 Task: Open Card Business Continuity Performance Review in Board Competitor Analysis Best Practices to Workspace Angel Investors and add a team member Softage.1@softage.net, a label Green, a checklist Disaster Recovery, an attachment from Trello, a color Green and finally, add a card description 'Plan and execute company team-building conference with guest speakers on change management' and a comment 'Given the potential impact of this task on our team morale and motivation, let us ensure that we approach it with a sense of positivity and enthusiasm.'. Add a start date 'Jan 01, 1900' with a due date 'Jan 08, 1900'
Action: Mouse moved to (61, 244)
Screenshot: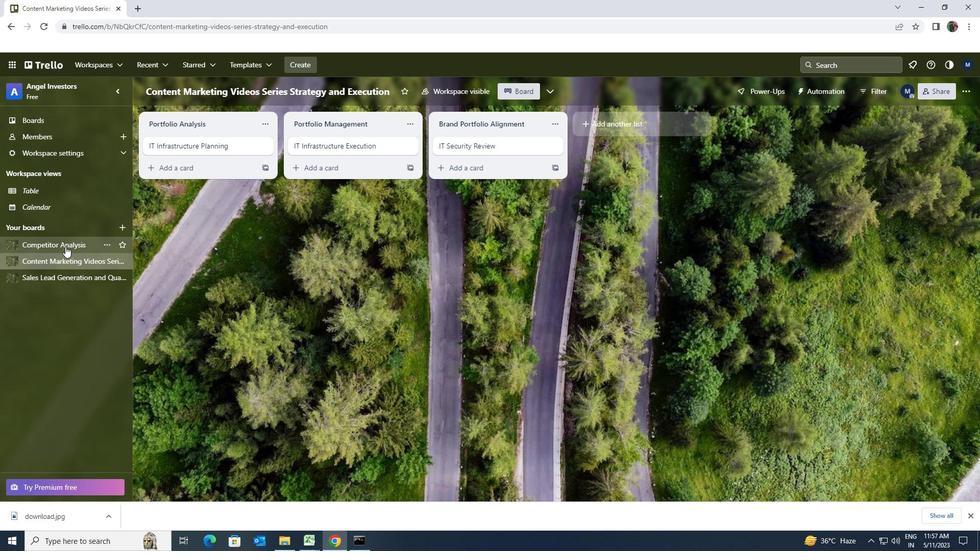 
Action: Mouse pressed left at (61, 244)
Screenshot: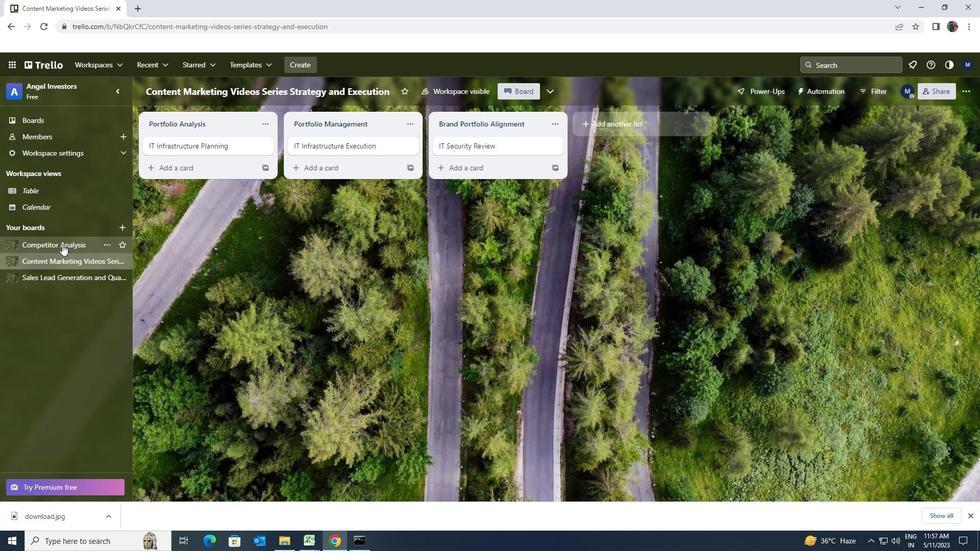 
Action: Mouse moved to (194, 155)
Screenshot: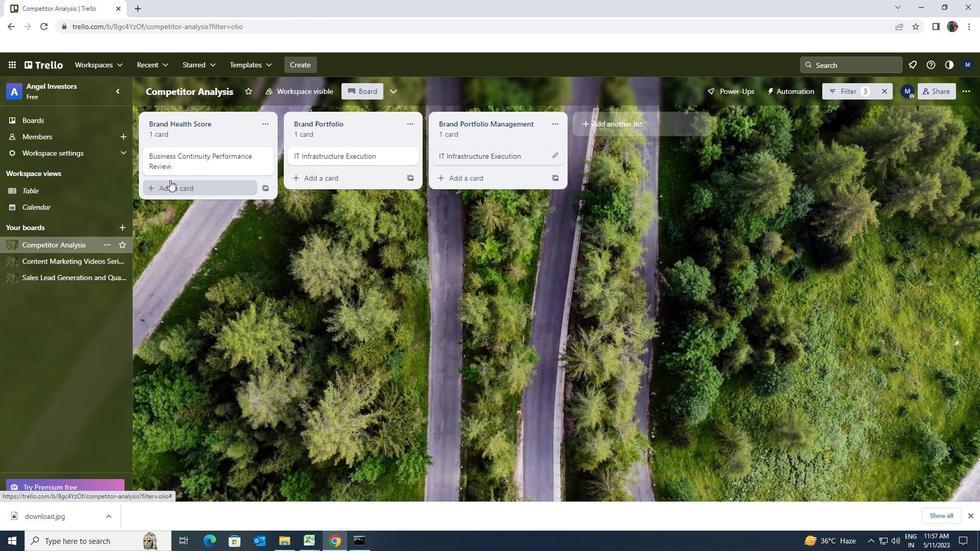
Action: Mouse pressed left at (194, 155)
Screenshot: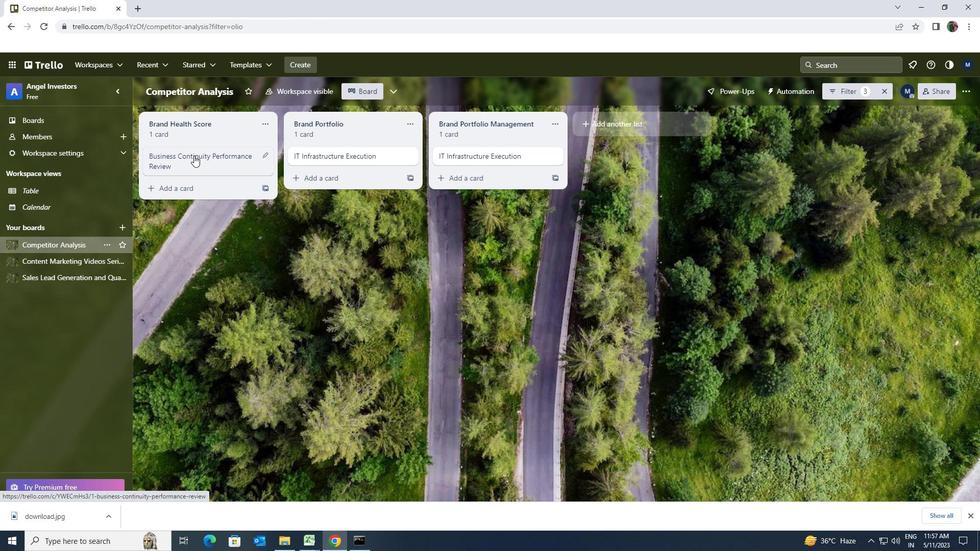 
Action: Mouse moved to (600, 148)
Screenshot: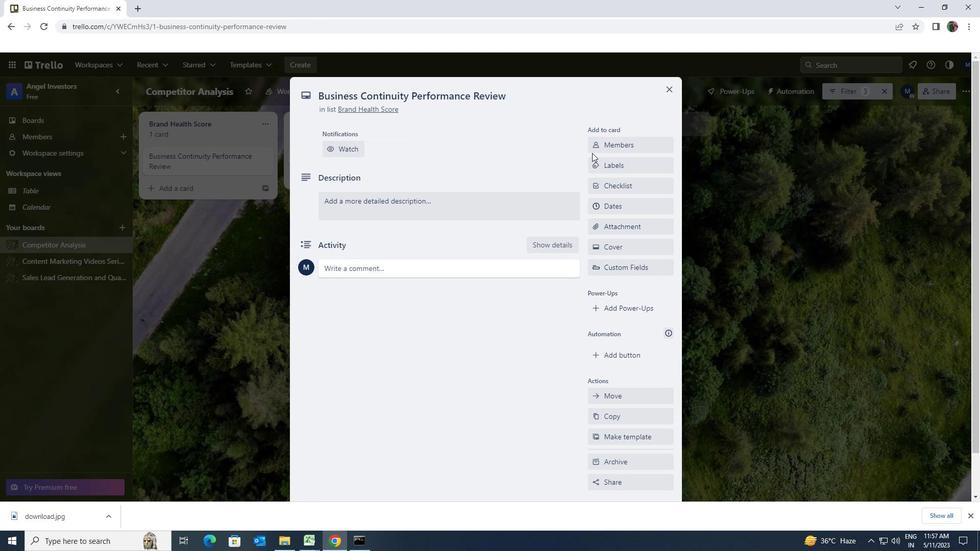 
Action: Mouse pressed left at (600, 148)
Screenshot: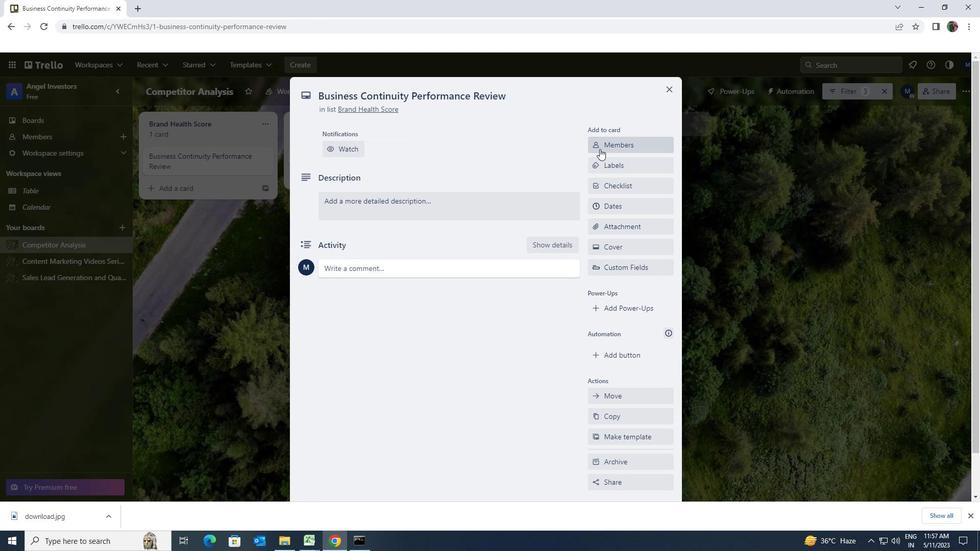 
Action: Mouse moved to (604, 192)
Screenshot: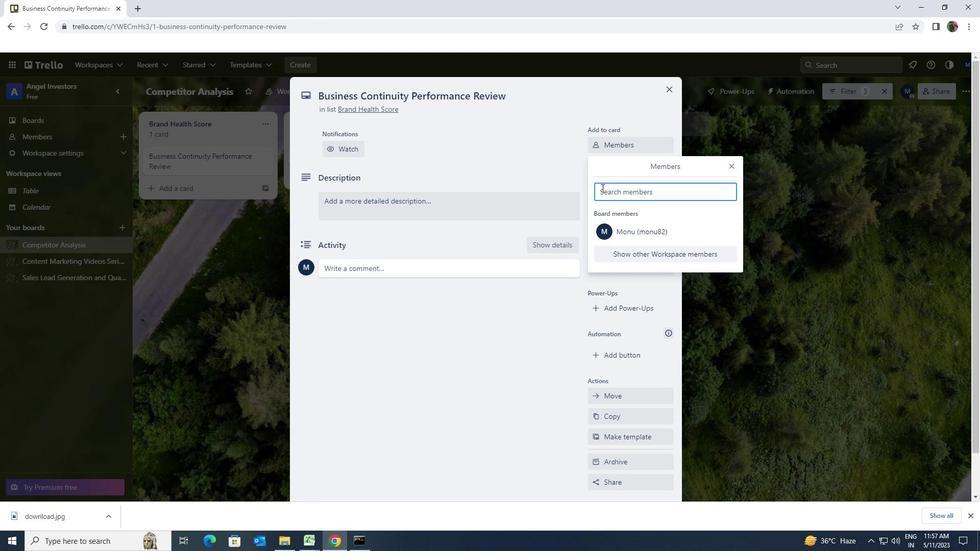 
Action: Mouse pressed left at (604, 192)
Screenshot: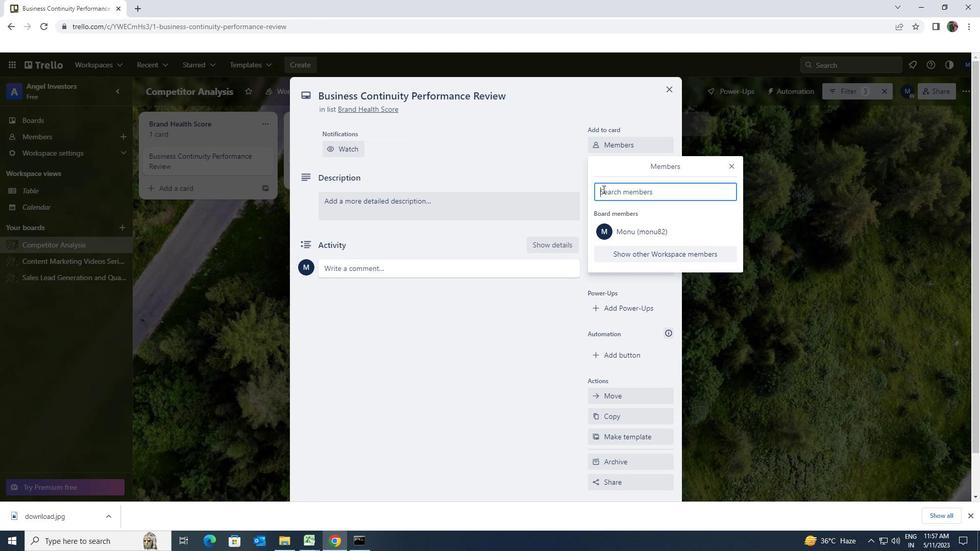 
Action: Key pressed <Key.shift>SOFTAGE.1<Key.shift>@SOFTAGE.NET
Screenshot: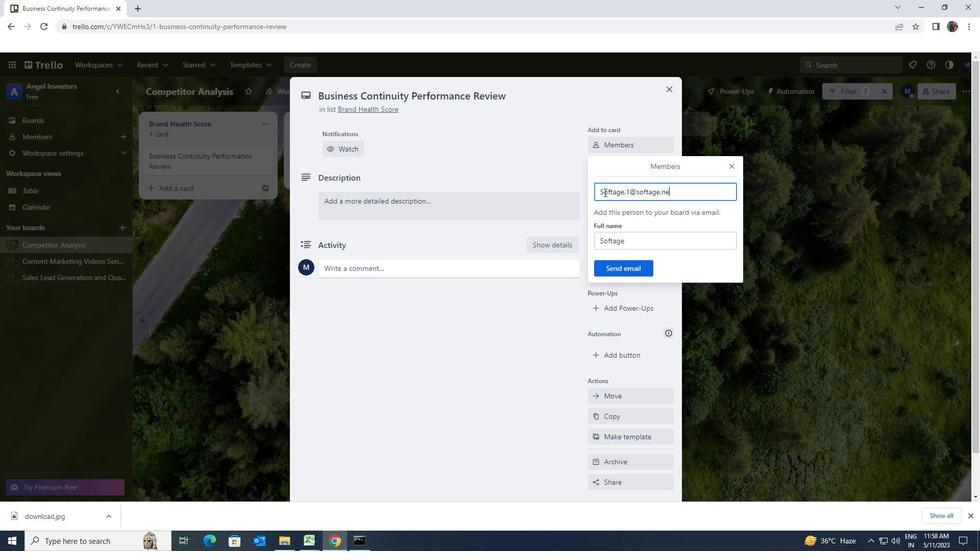 
Action: Mouse moved to (623, 270)
Screenshot: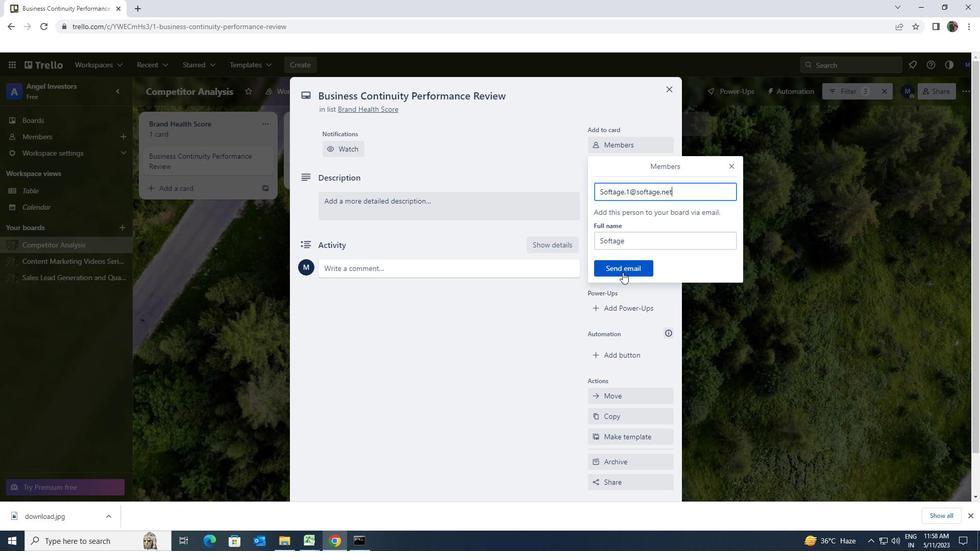 
Action: Mouse pressed left at (623, 270)
Screenshot: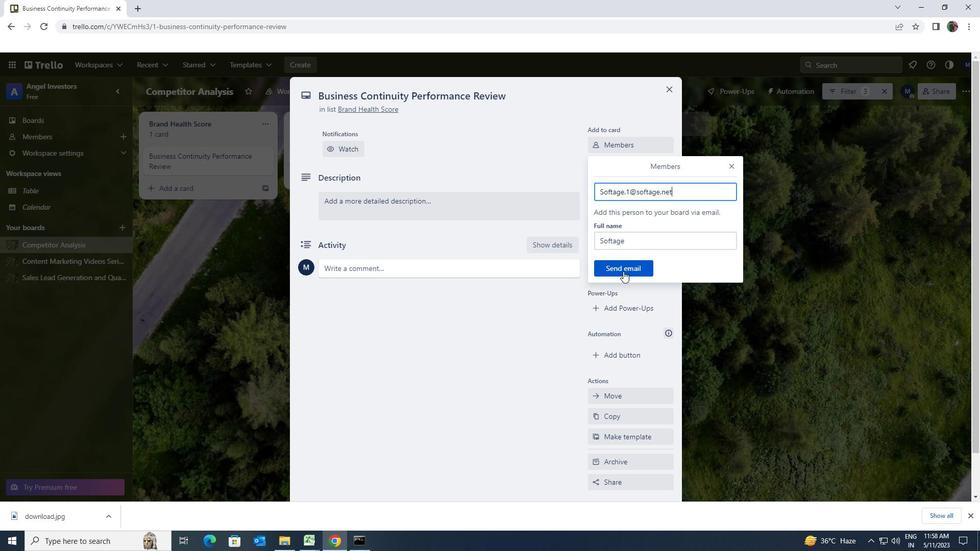 
Action: Mouse moved to (619, 198)
Screenshot: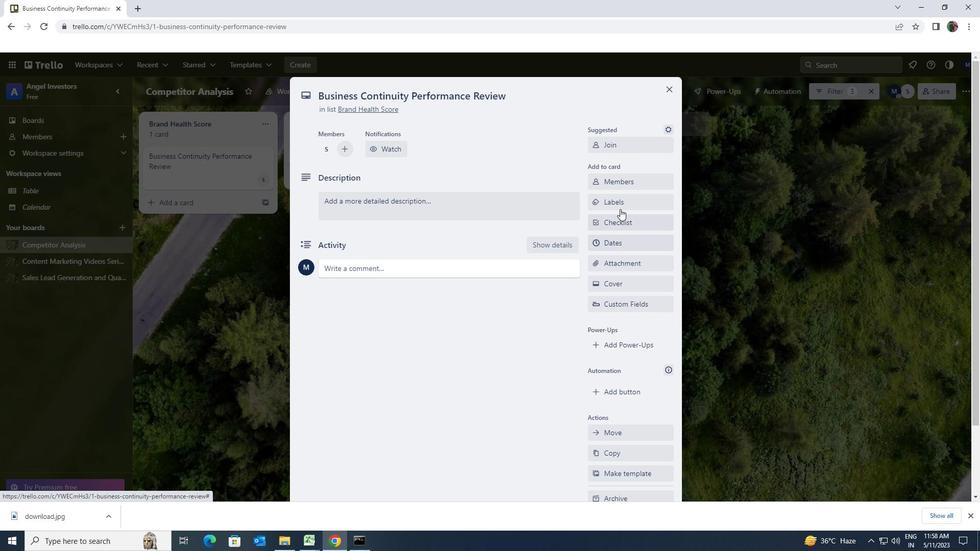 
Action: Mouse pressed left at (619, 198)
Screenshot: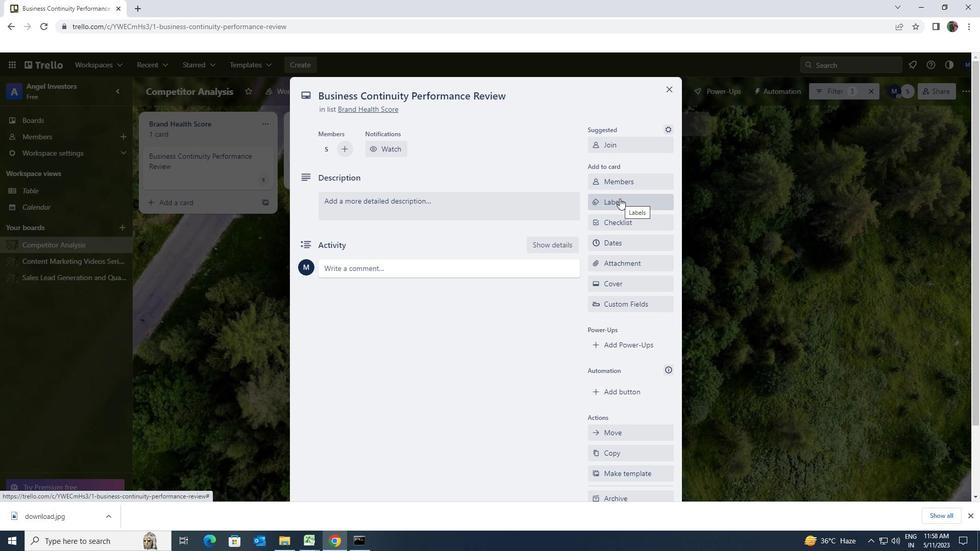 
Action: Mouse moved to (638, 402)
Screenshot: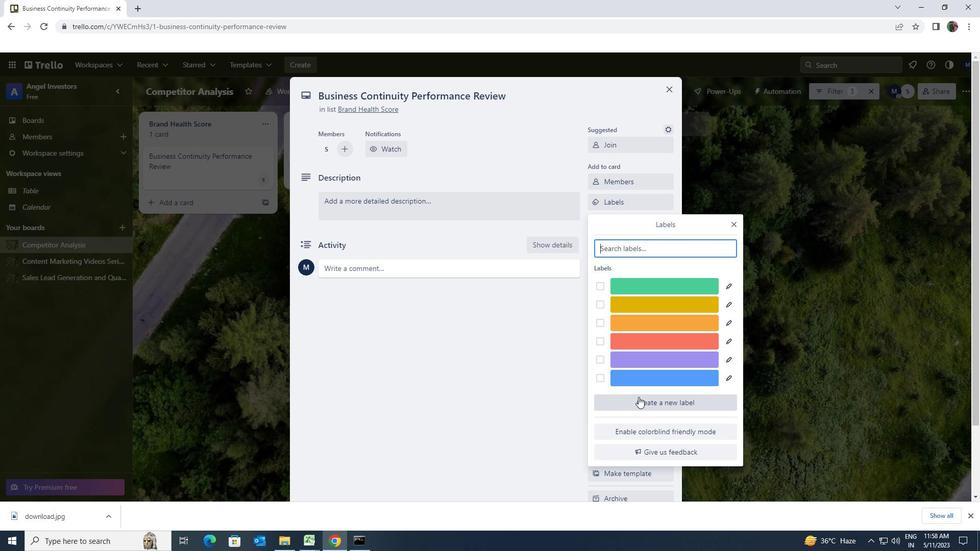 
Action: Mouse pressed left at (638, 402)
Screenshot: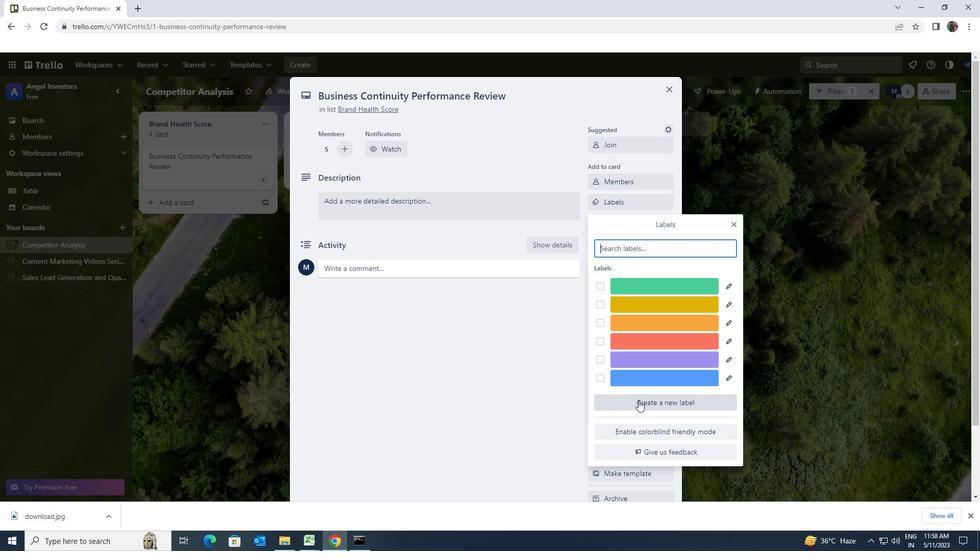 
Action: Mouse moved to (610, 256)
Screenshot: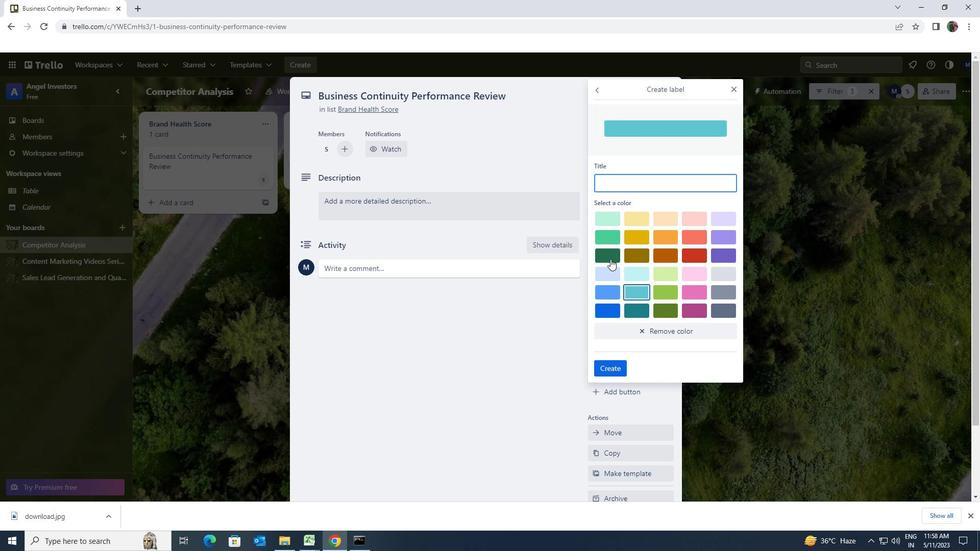 
Action: Mouse pressed left at (610, 256)
Screenshot: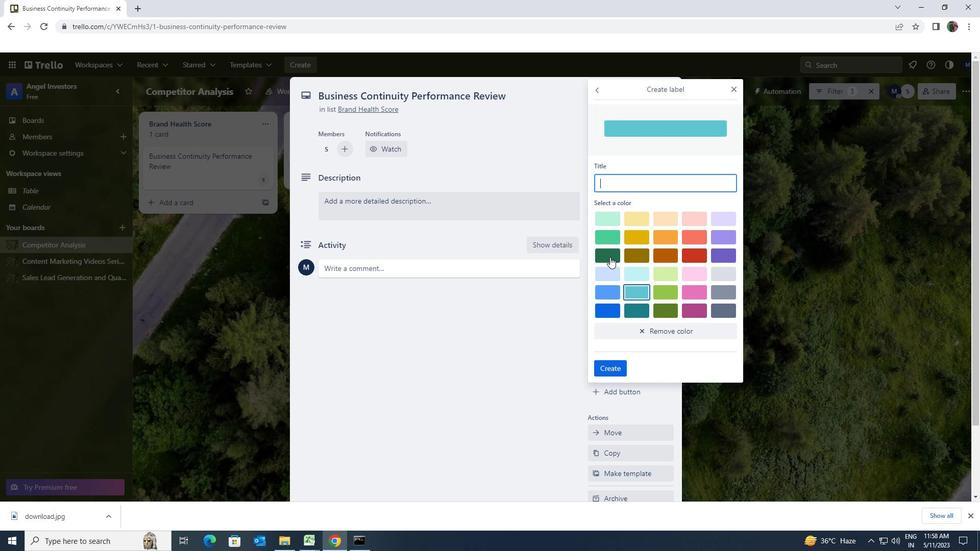 
Action: Mouse moved to (616, 369)
Screenshot: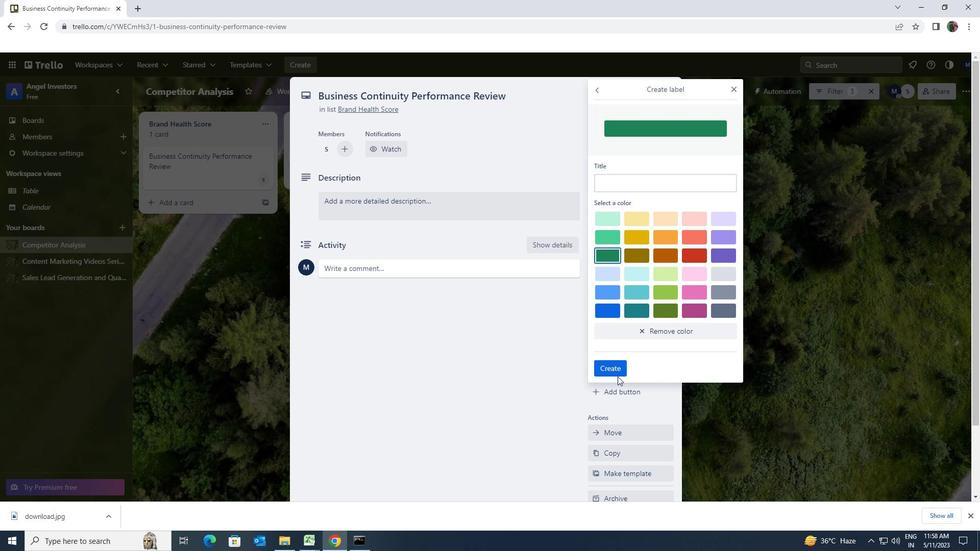 
Action: Mouse pressed left at (616, 369)
Screenshot: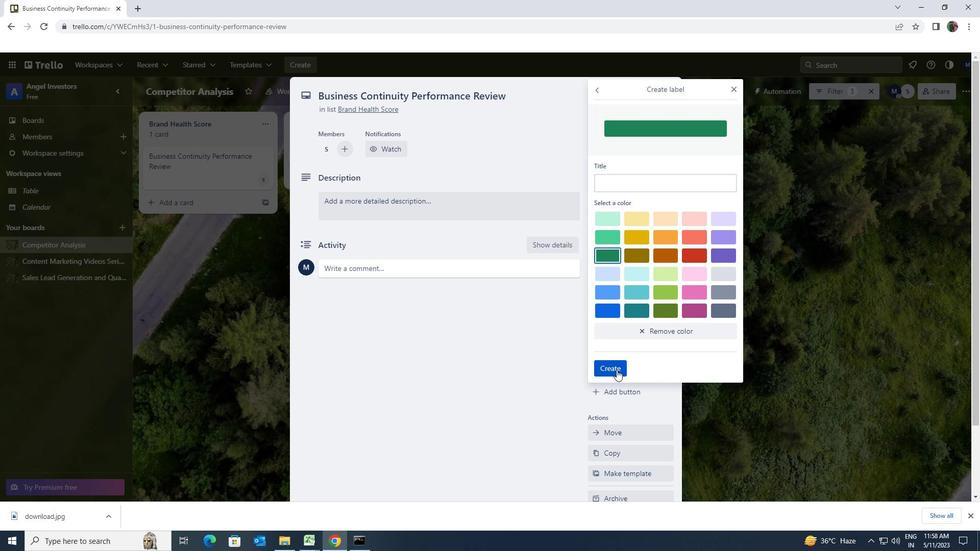 
Action: Mouse moved to (737, 225)
Screenshot: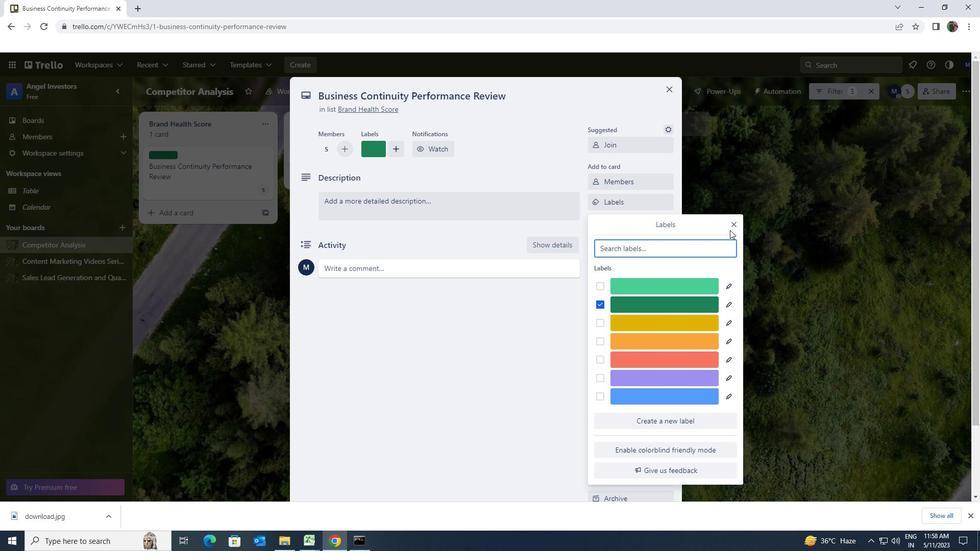 
Action: Mouse pressed left at (737, 225)
Screenshot: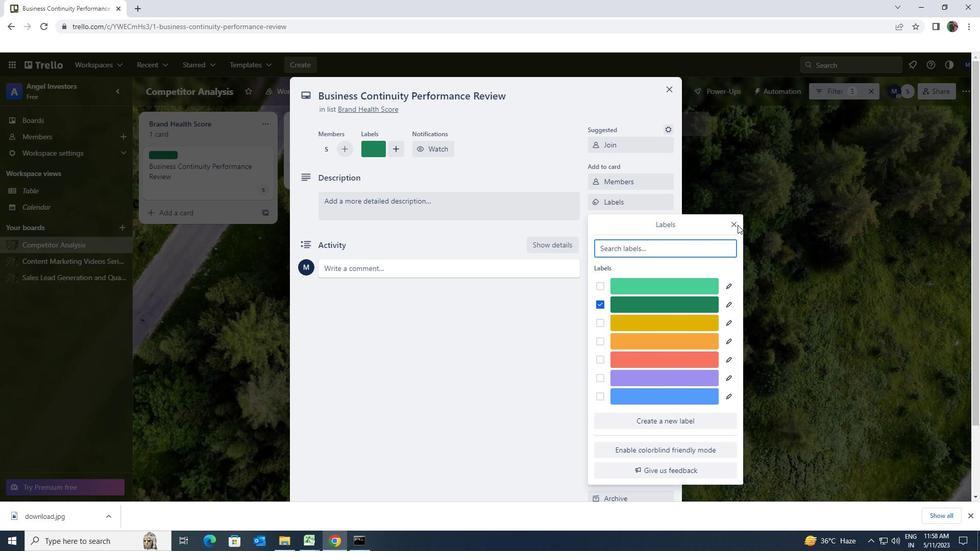 
Action: Mouse moved to (734, 223)
Screenshot: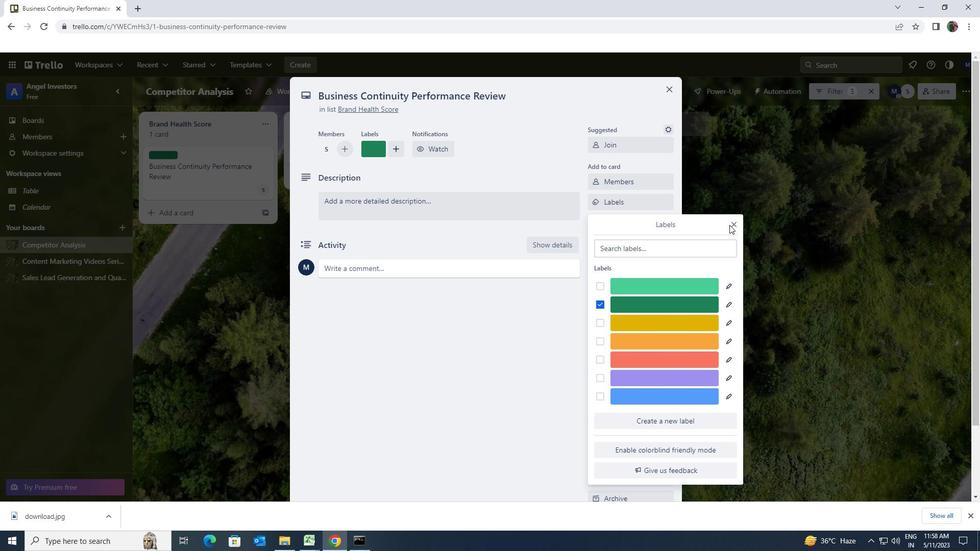 
Action: Mouse pressed left at (734, 223)
Screenshot: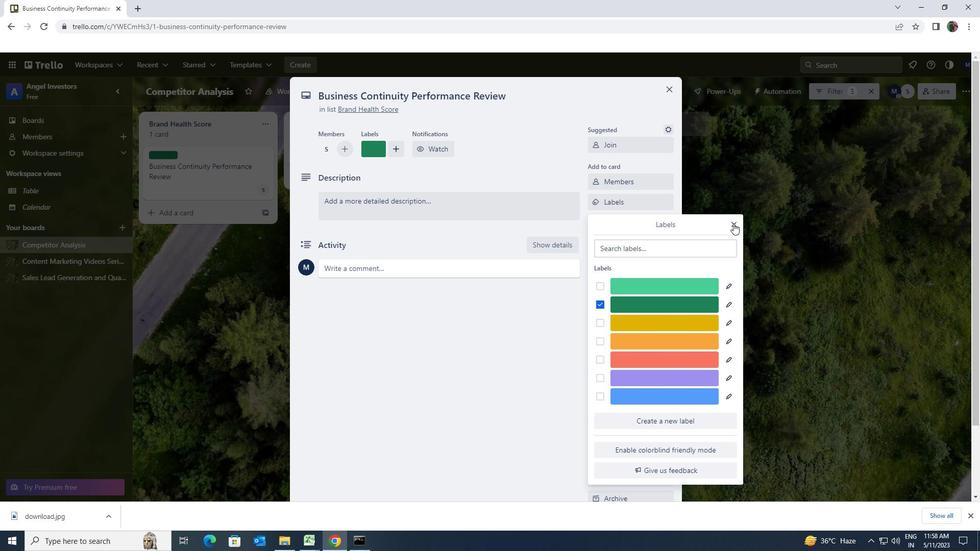
Action: Mouse moved to (651, 218)
Screenshot: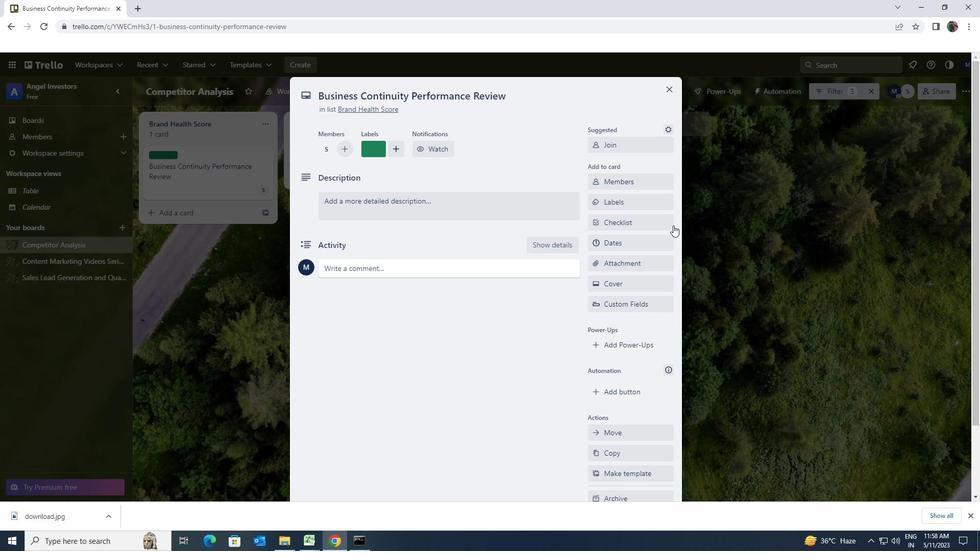 
Action: Mouse pressed left at (651, 218)
Screenshot: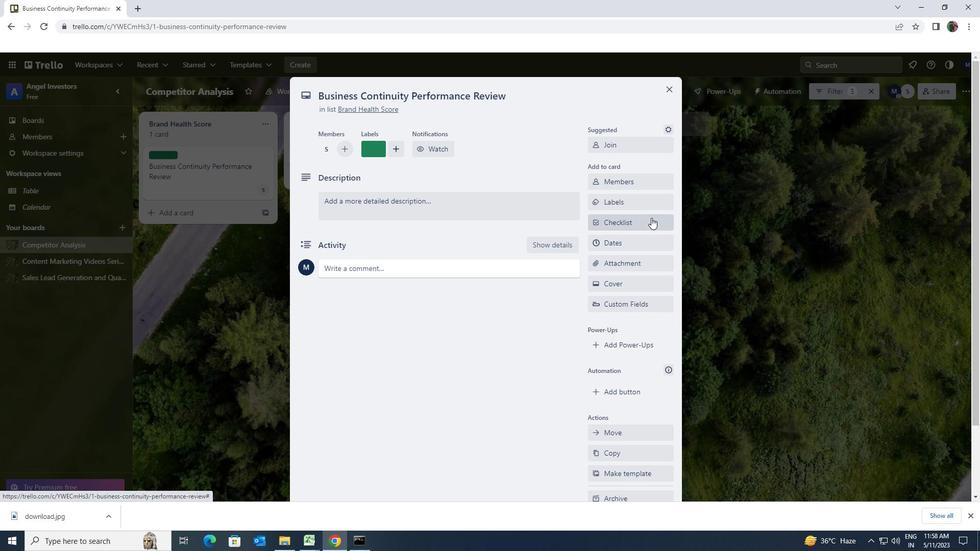 
Action: Key pressed <Key.shift>DISASTER<Key.space><Key.shift><Key.shift><Key.shift><Key.shift><Key.shift>RECOVERY
Screenshot: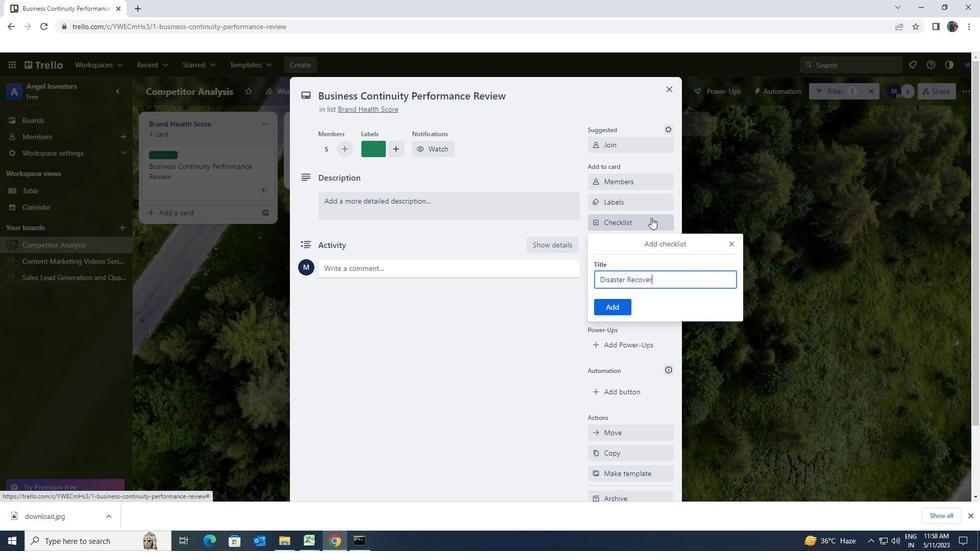 
Action: Mouse moved to (609, 304)
Screenshot: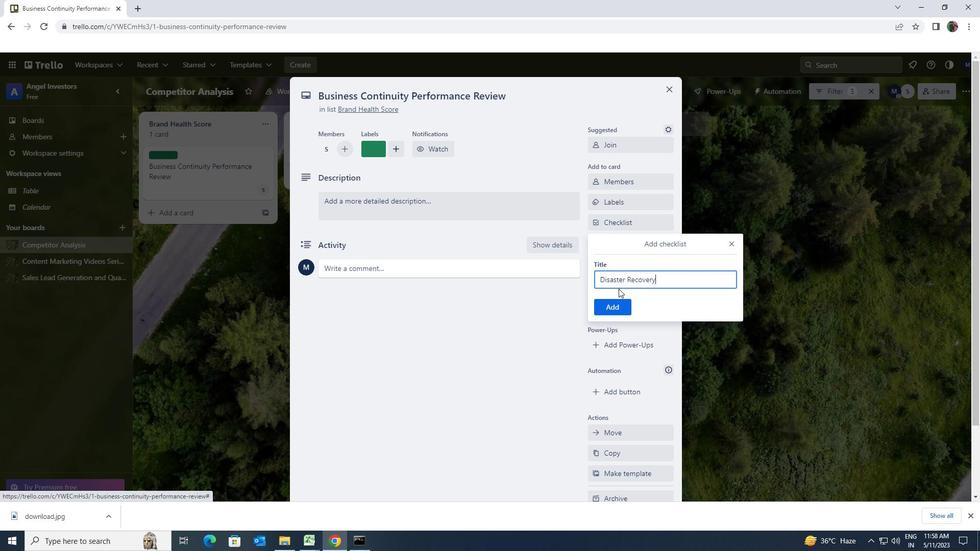 
Action: Mouse pressed left at (609, 304)
Screenshot: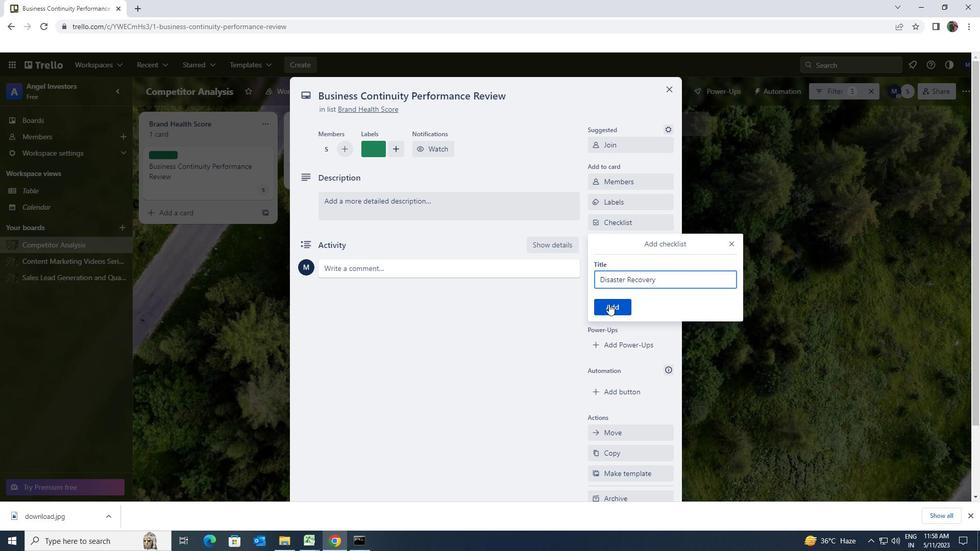 
Action: Mouse moved to (537, 206)
Screenshot: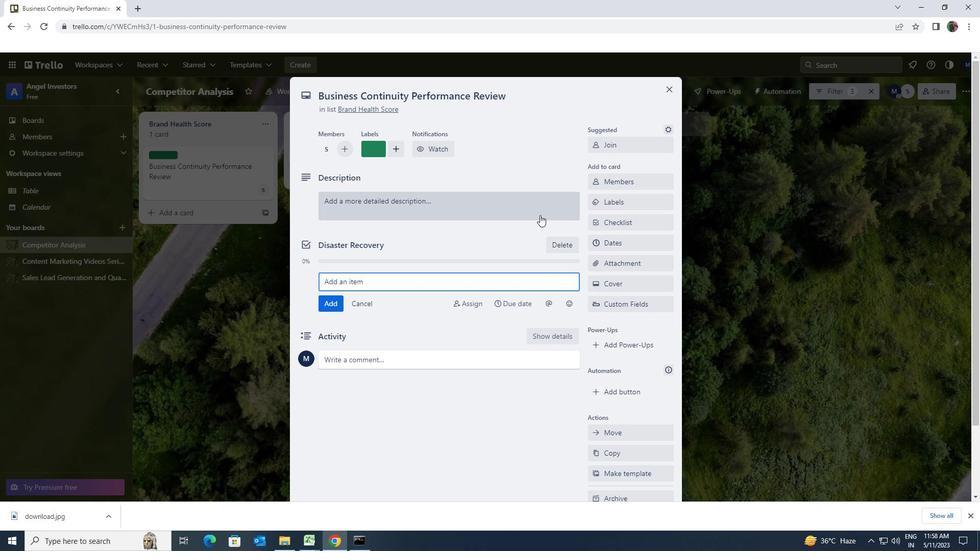 
Action: Mouse pressed left at (537, 206)
Screenshot: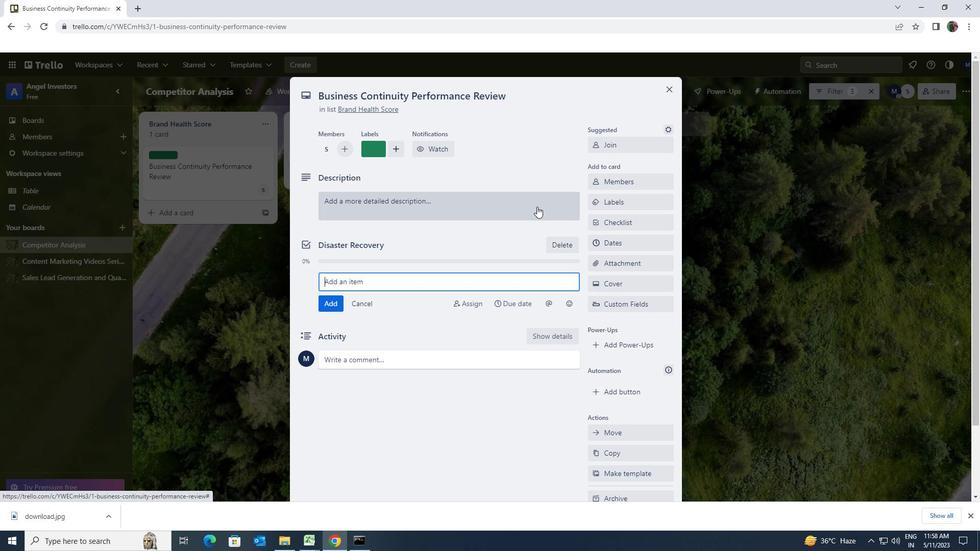 
Action: Mouse moved to (620, 256)
Screenshot: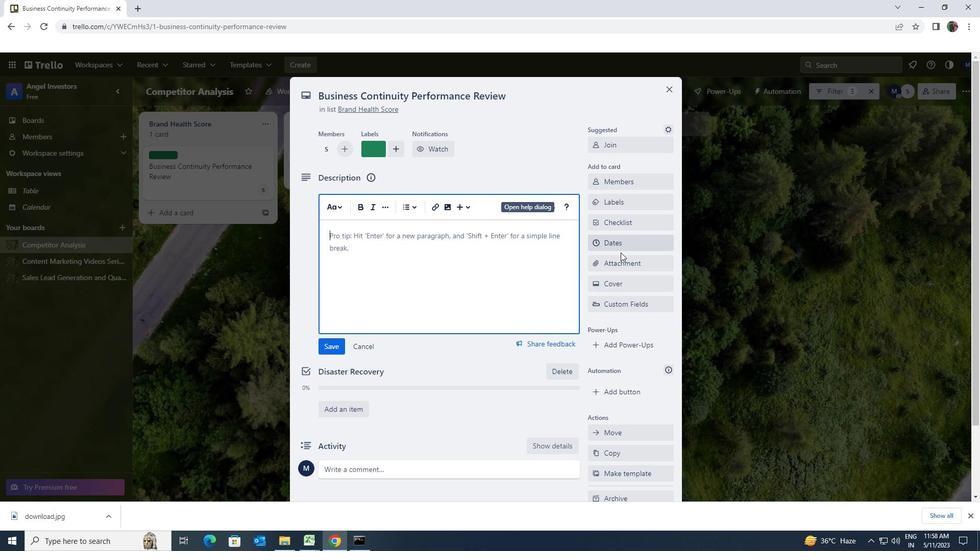 
Action: Mouse pressed left at (620, 256)
Screenshot: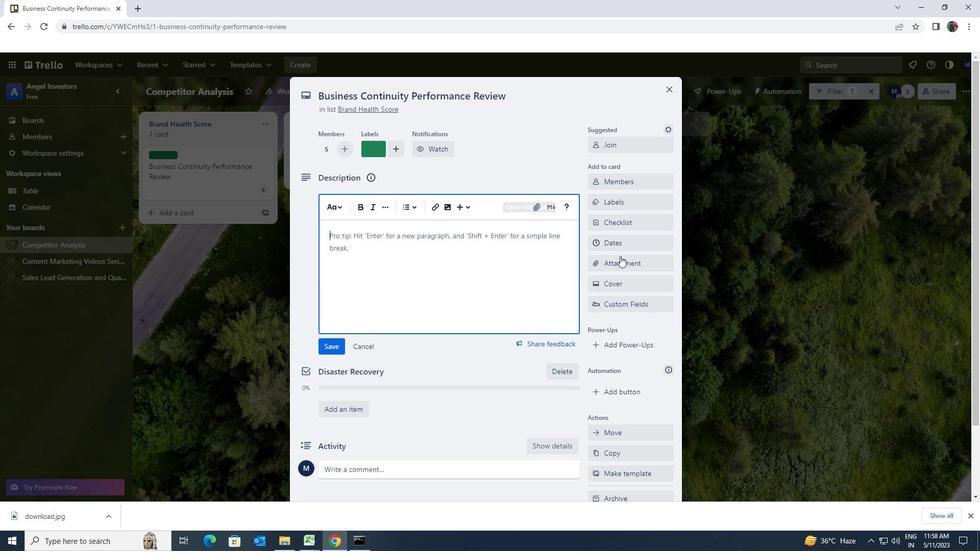 
Action: Mouse moved to (618, 328)
Screenshot: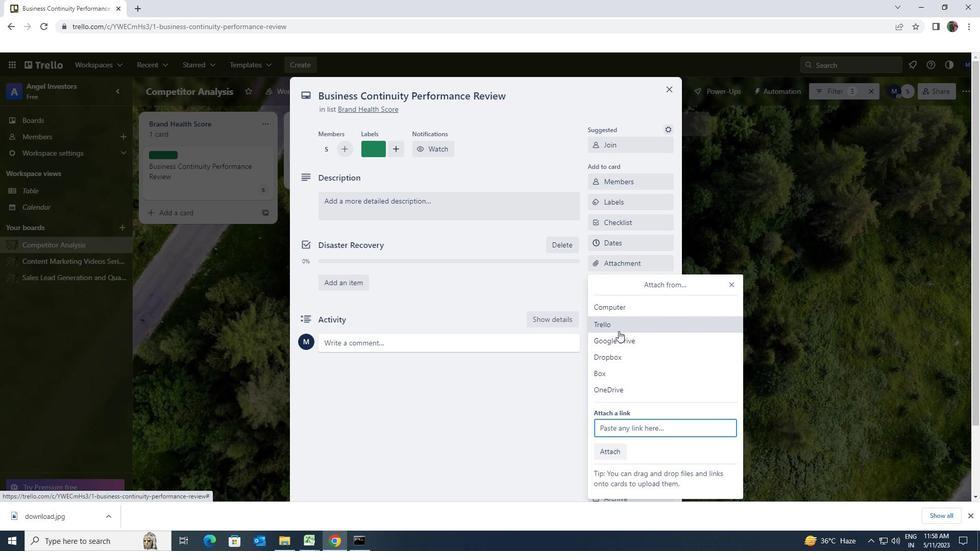 
Action: Mouse pressed left at (618, 328)
Screenshot: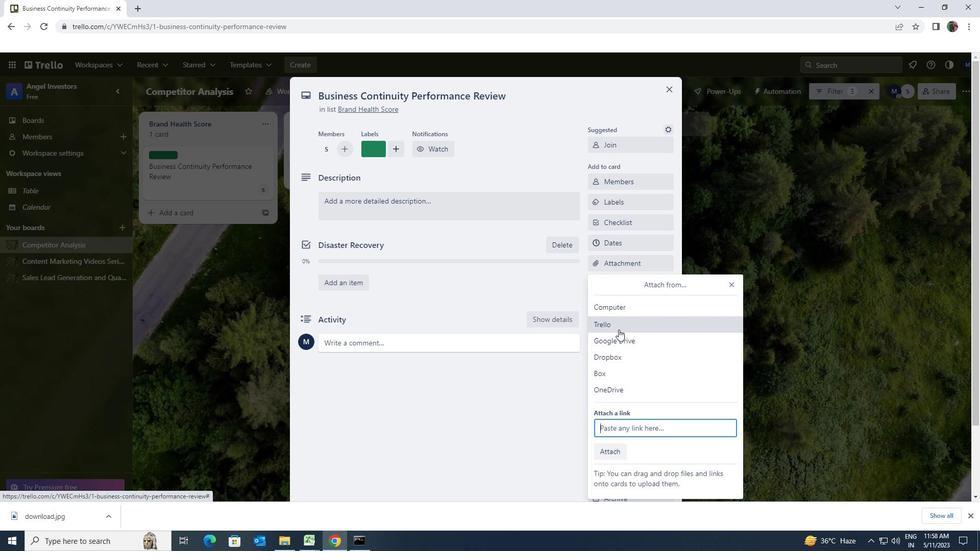 
Action: Mouse moved to (631, 258)
Screenshot: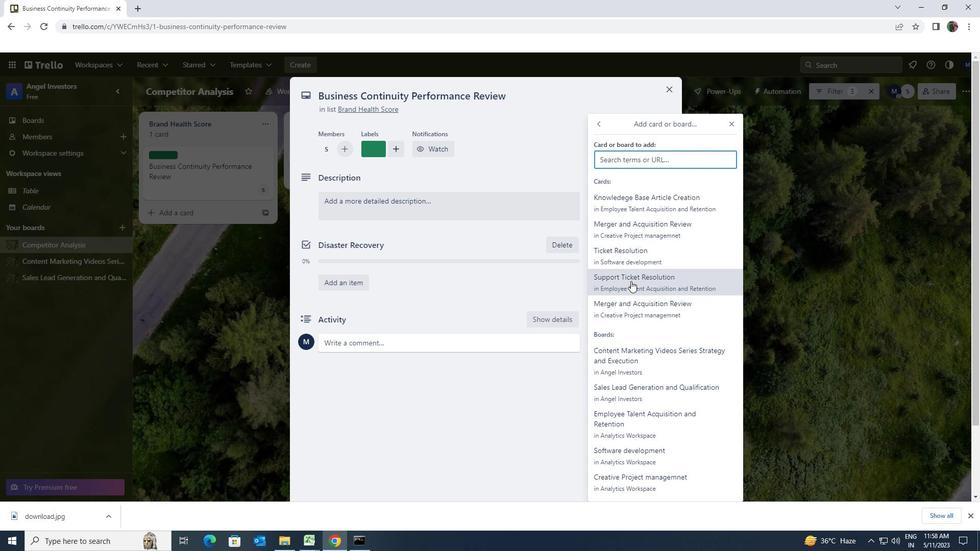 
Action: Mouse pressed left at (631, 258)
Screenshot: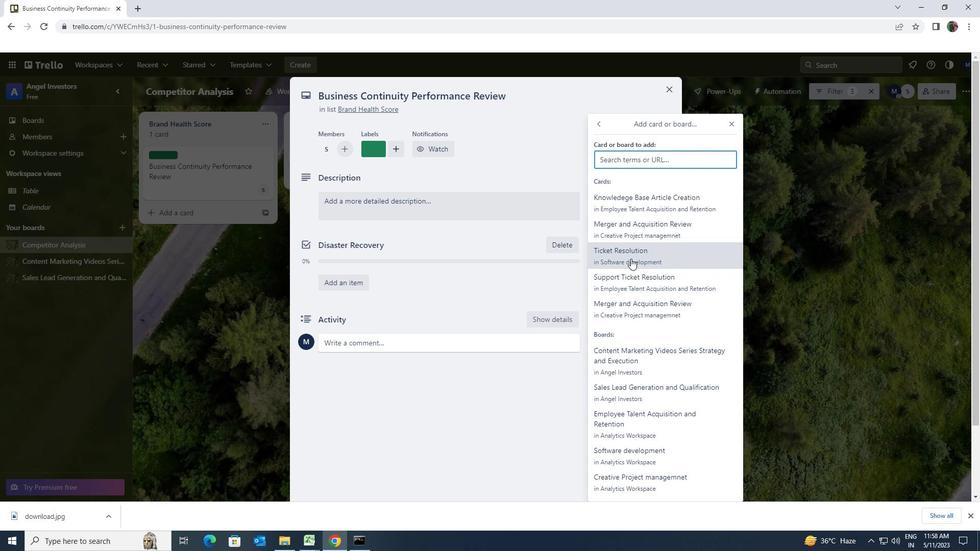 
Action: Mouse moved to (531, 211)
Screenshot: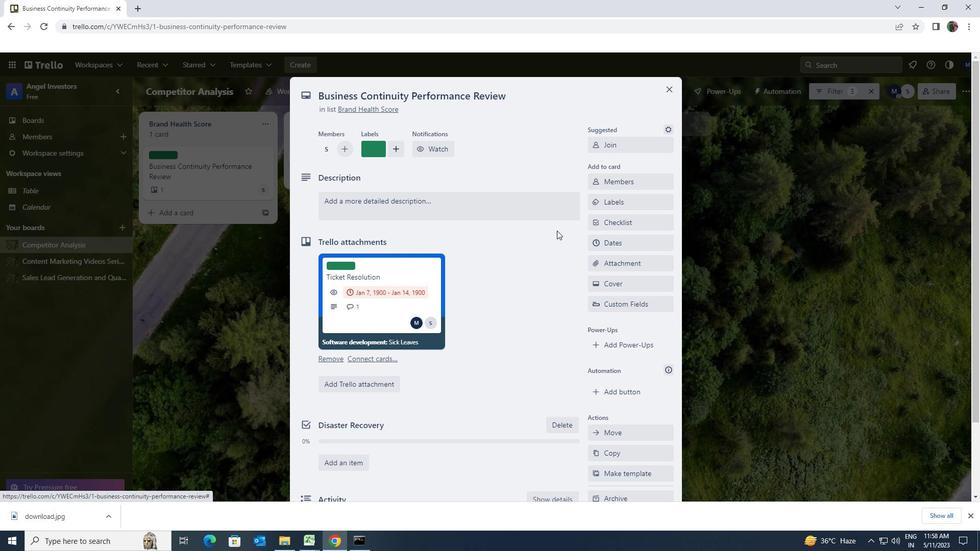 
Action: Mouse pressed left at (531, 211)
Screenshot: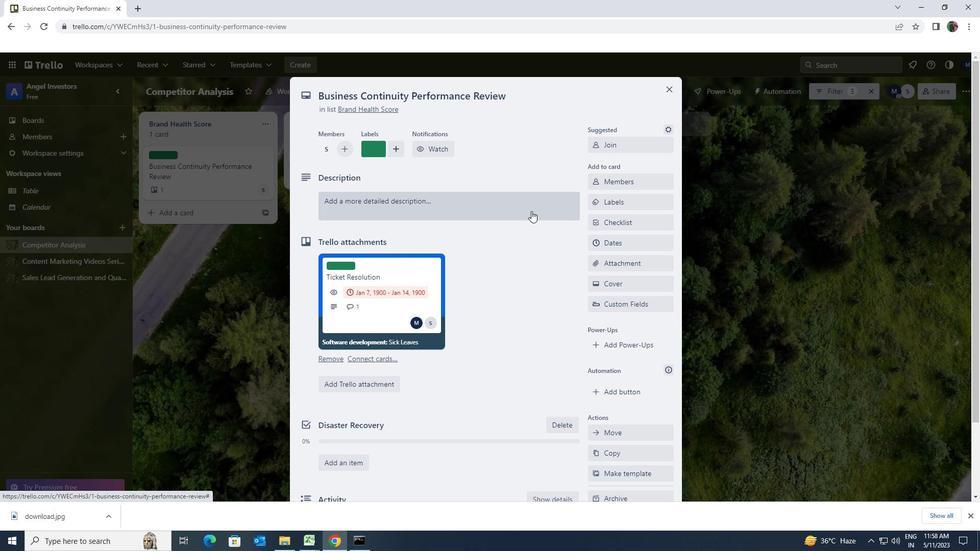 
Action: Key pressed <Key.shift><Key.shift><Key.shift>PLAN<Key.space>AND<Key.space><Key.shift><Key.shift>EXECUTE<Key.space>COMPANY<Key.space>TEAM<Key.space>BUILDING<Key.space>CONFEREB<Key.backspace>NCE<Key.space>WITH<Key.space>GUEST<Key.space>SPEAKERS<Key.space>ON<Key.space>CHANGE<Key.space>MANAGEMENT<Key.space>
Screenshot: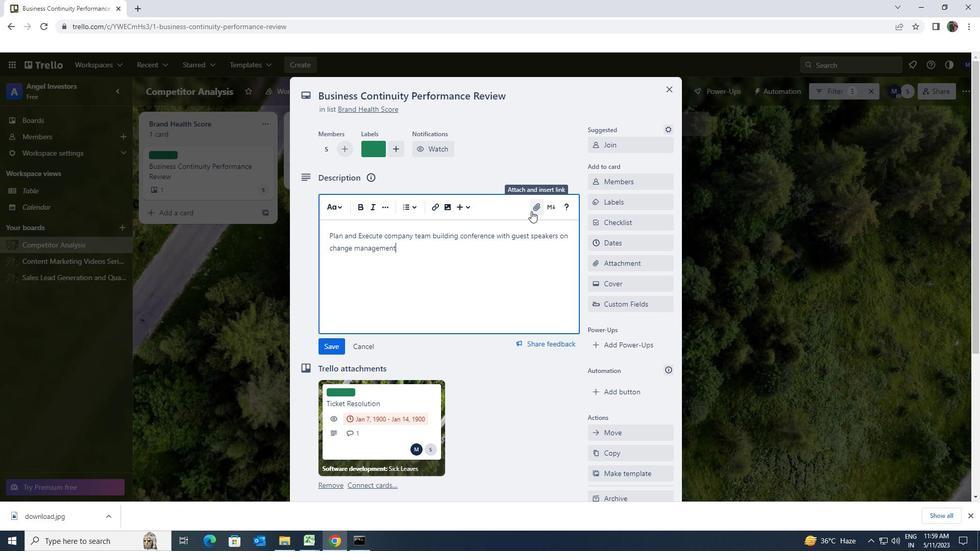 
Action: Mouse moved to (333, 343)
Screenshot: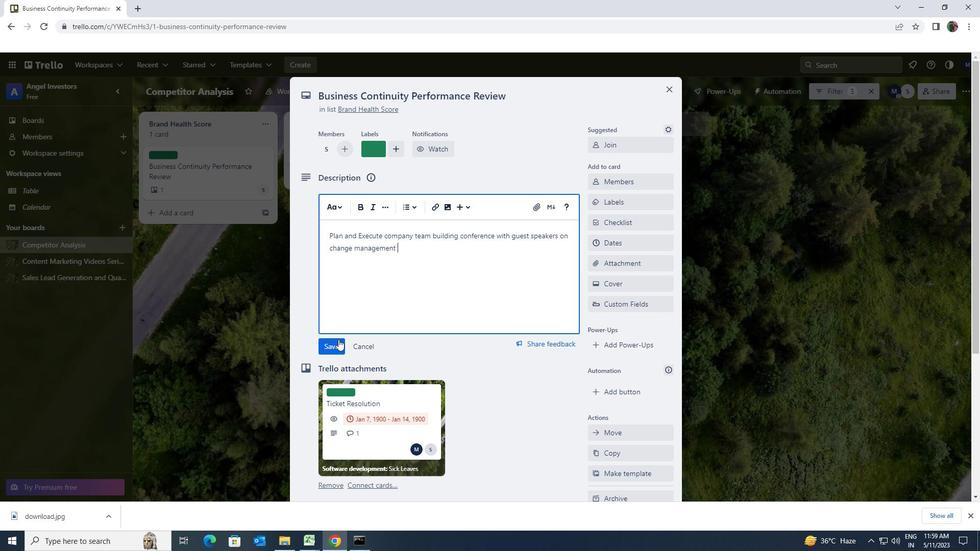 
Action: Mouse pressed left at (333, 343)
Screenshot: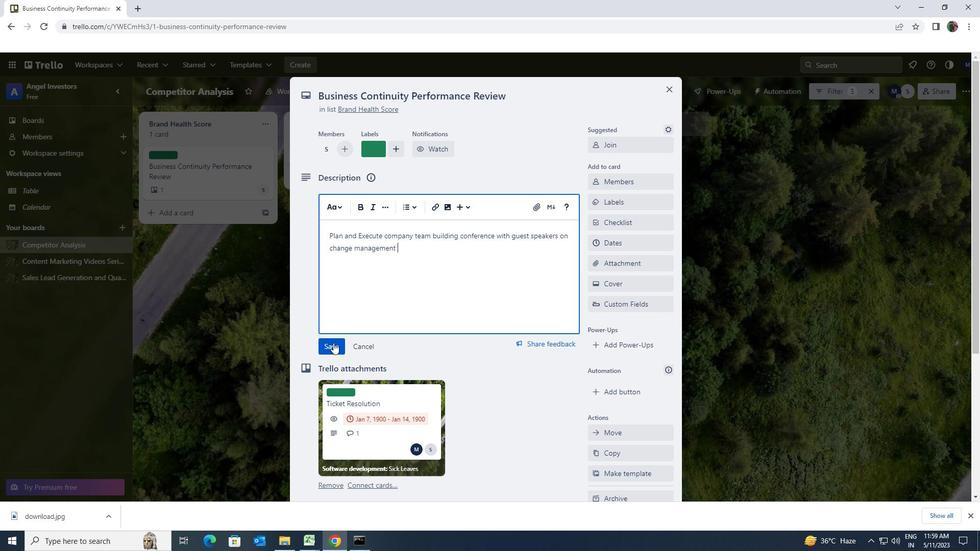 
Action: Mouse moved to (333, 340)
Screenshot: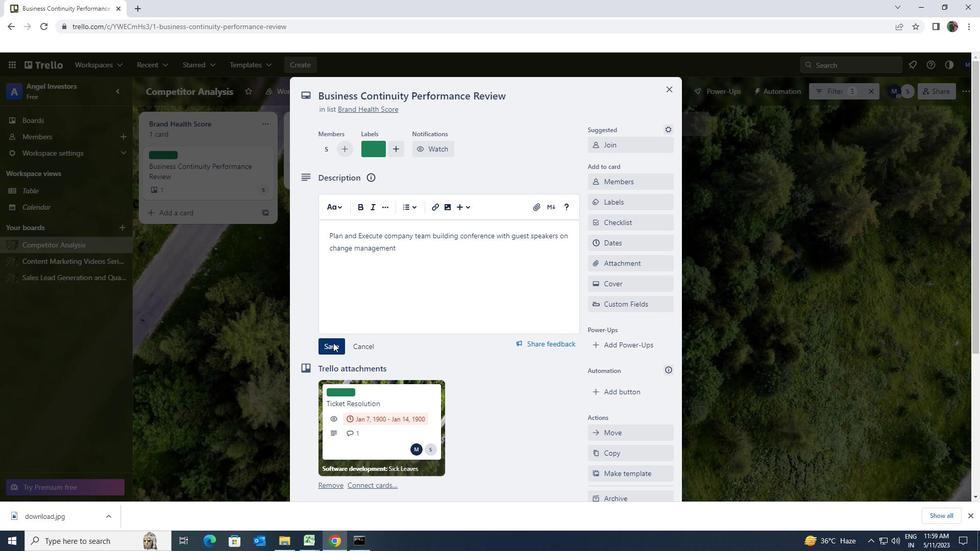 
Action: Mouse scrolled (333, 340) with delta (0, 0)
Screenshot: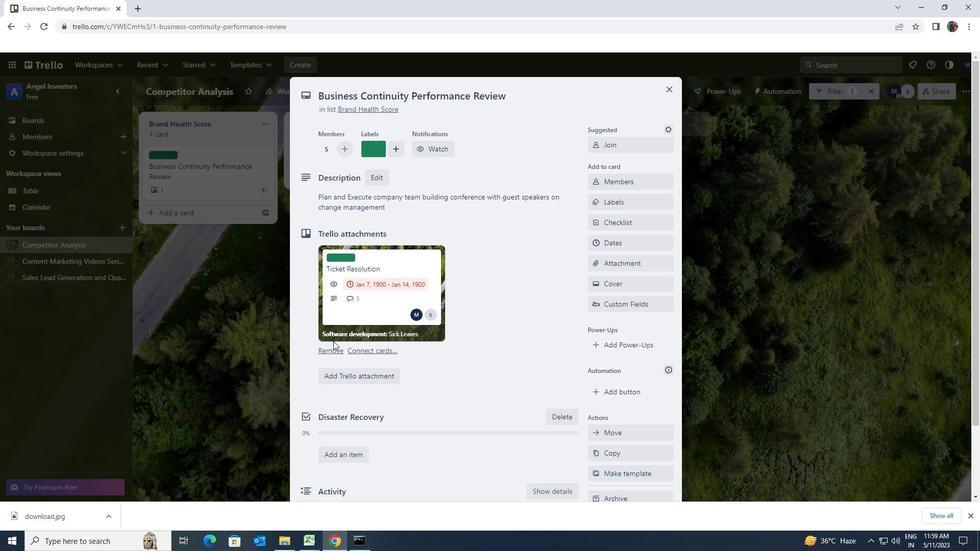 
Action: Mouse scrolled (333, 340) with delta (0, 0)
Screenshot: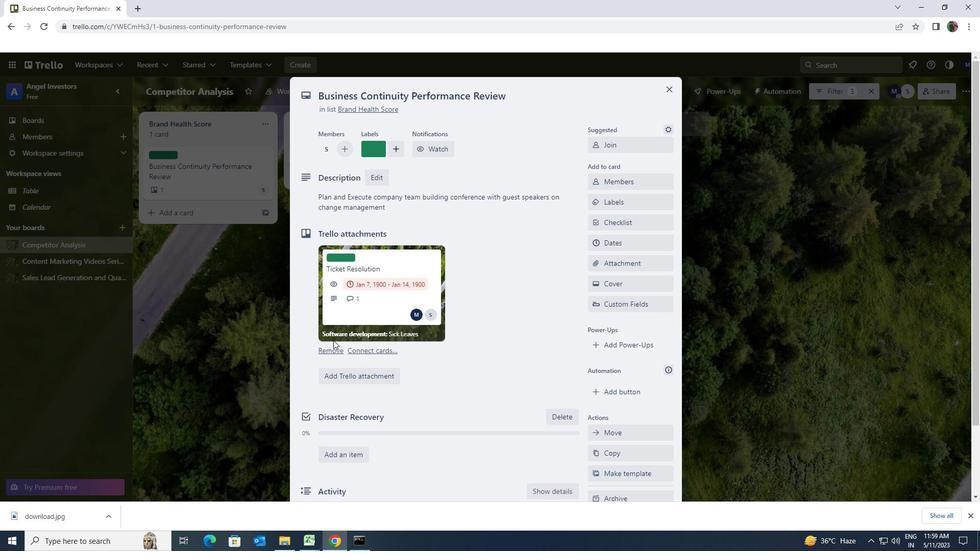 
Action: Mouse moved to (333, 340)
Screenshot: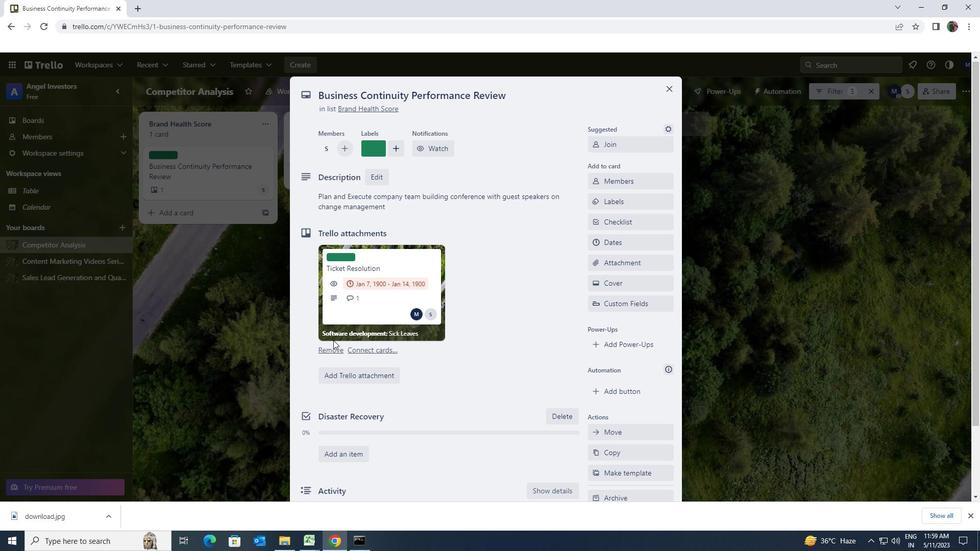 
Action: Mouse scrolled (333, 339) with delta (0, 0)
Screenshot: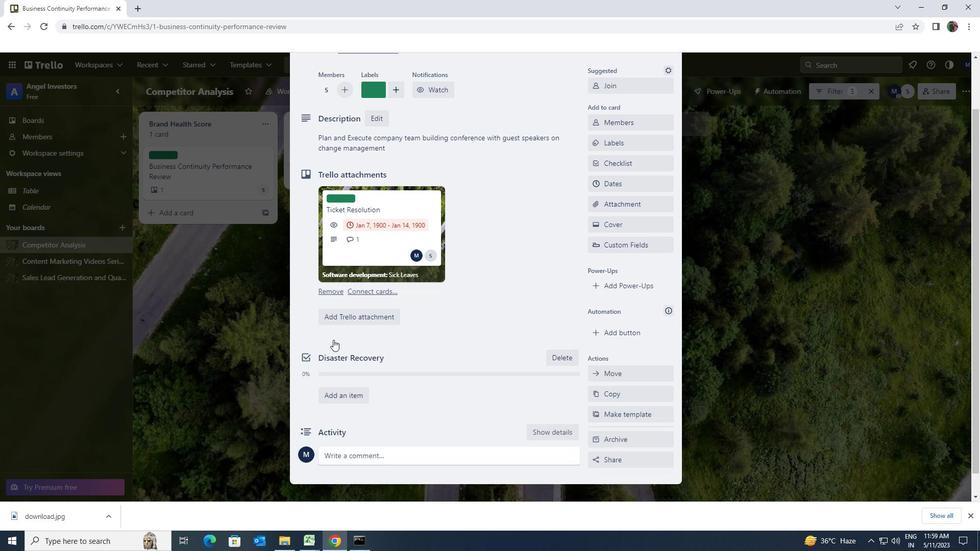 
Action: Mouse moved to (333, 339)
Screenshot: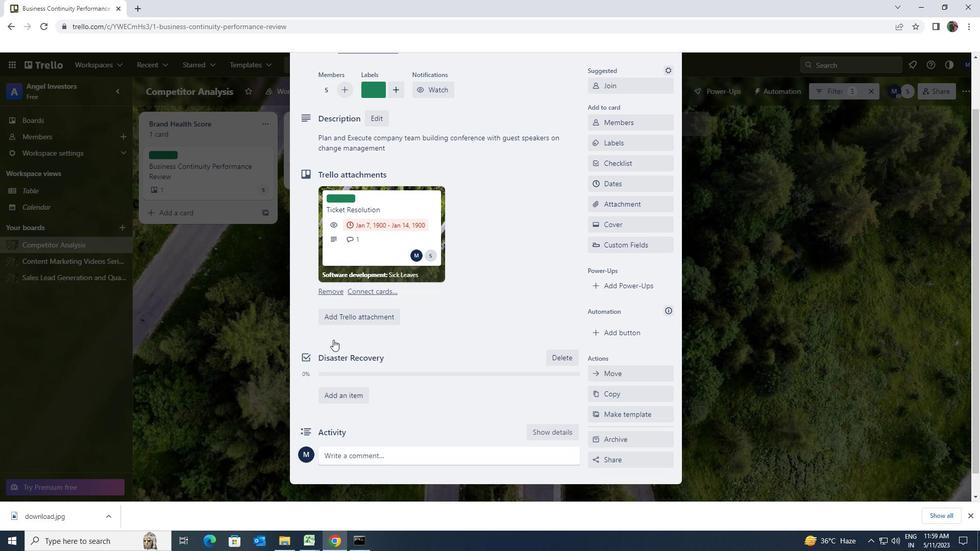 
Action: Mouse scrolled (333, 339) with delta (0, 0)
Screenshot: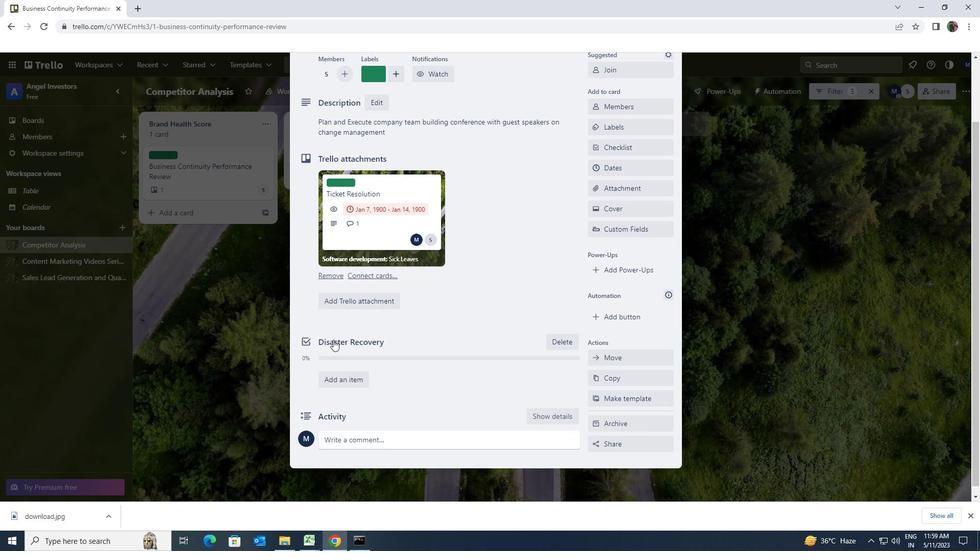 
Action: Mouse moved to (339, 433)
Screenshot: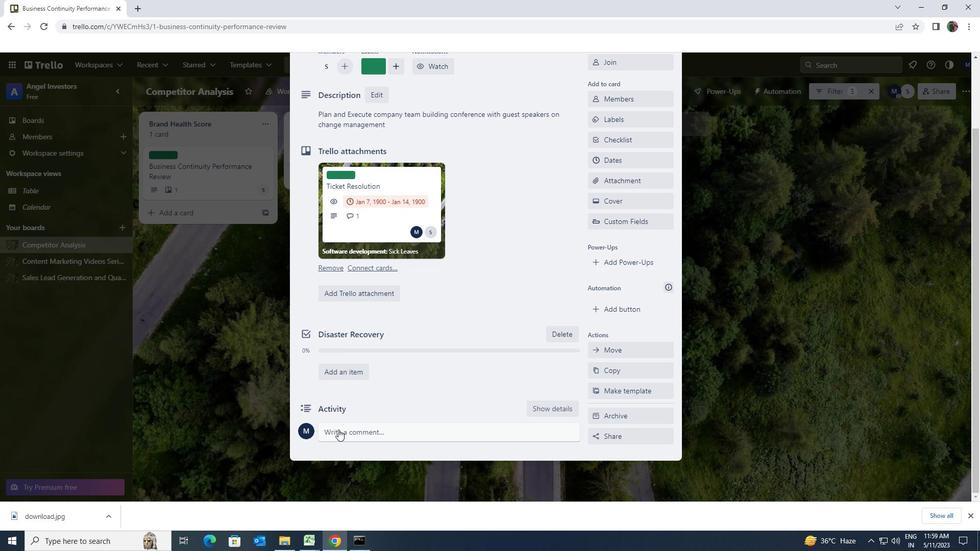 
Action: Mouse pressed left at (339, 433)
Screenshot: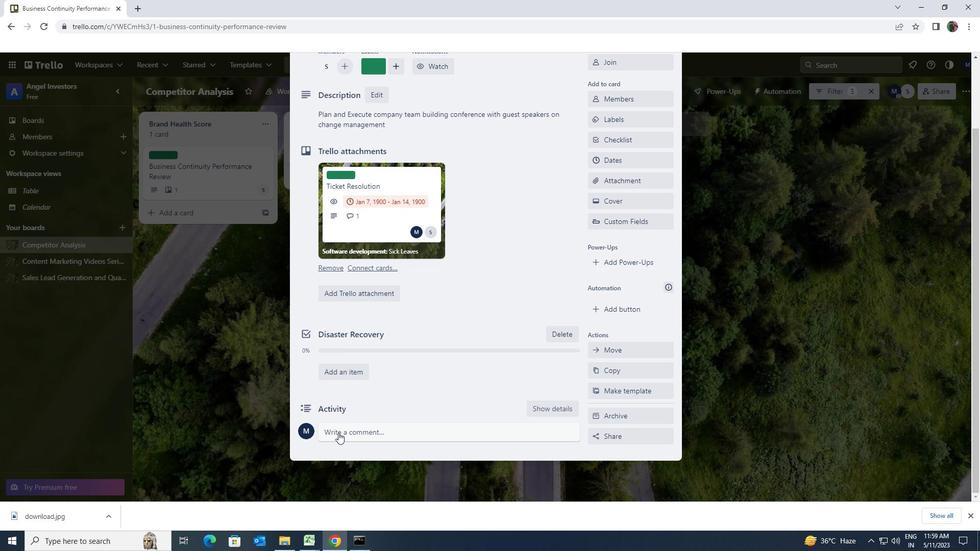 
Action: Mouse moved to (341, 433)
Screenshot: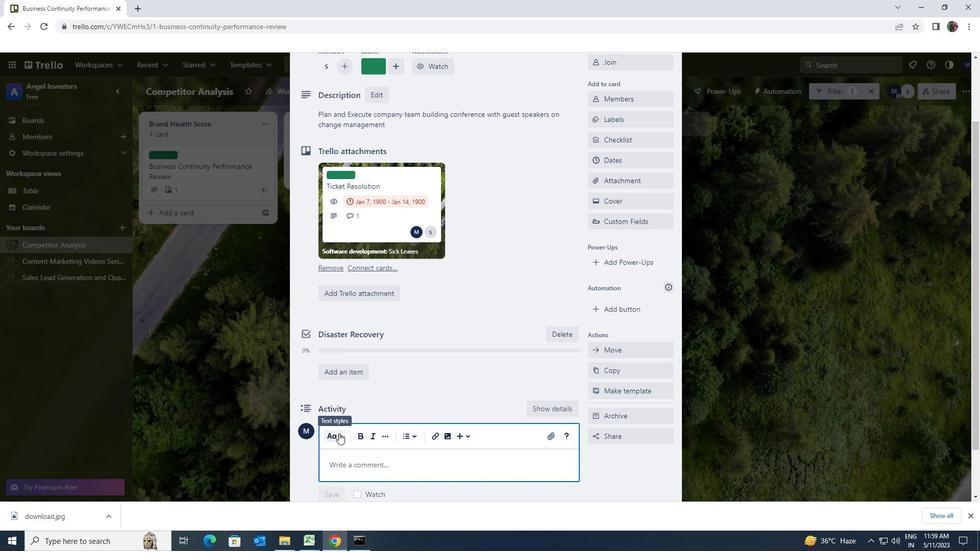 
Action: Key pressed <Key.shift><Key.shift><Key.shift>THE<Key.space><Key.shift>POTENTIAL<Key.space>IMPACT<Key.space>OF<Key.space>THIS<Key.space>TASK<Key.space>ON<Key.space>OUR<Key.space><Key.shift>STRATEGY<Key.space>MORALE<Key.space>AND<Key.space>MOIVATION<Key.space>LET<Key.space>US<Key.space>ENSURE<Key.space>THAT<Key.space>WE<Key.space>APPROACH<Key.space>WITH<Key.space>SENSE<Key.space>OF<Key.space>POSTIVITY<Key.space>AND<Key.space>ENTHUSIAM<Key.backspace>SM
Screenshot: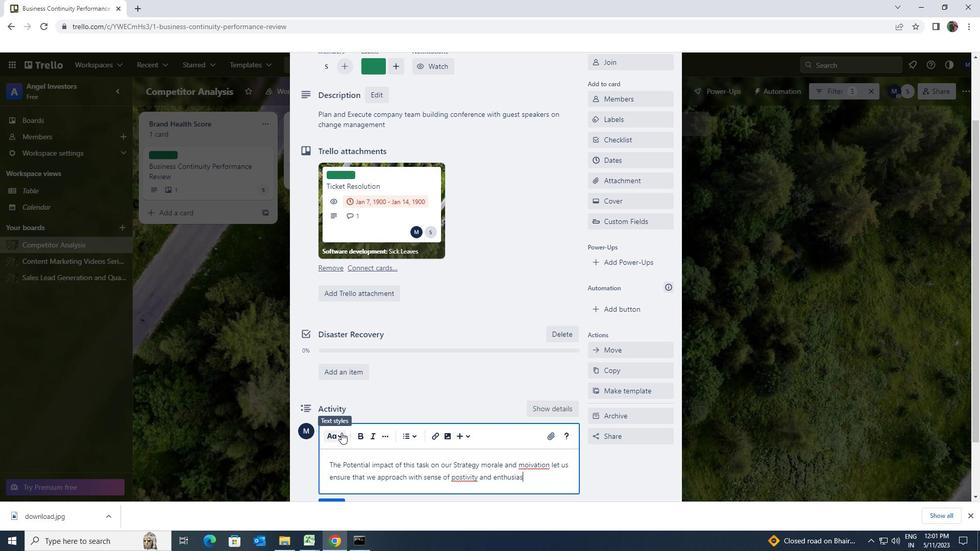 
Action: Mouse moved to (341, 430)
Screenshot: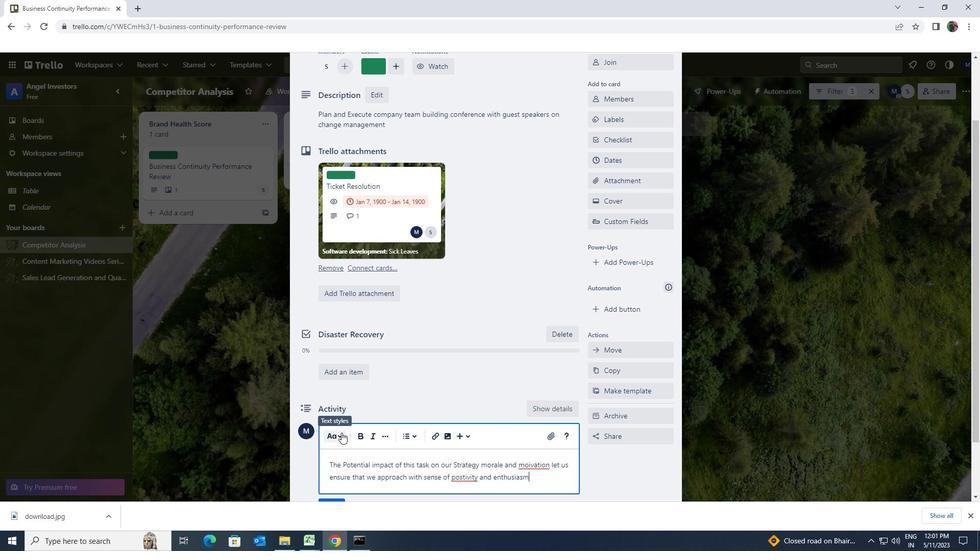 
Action: Mouse scrolled (341, 429) with delta (0, 0)
Screenshot: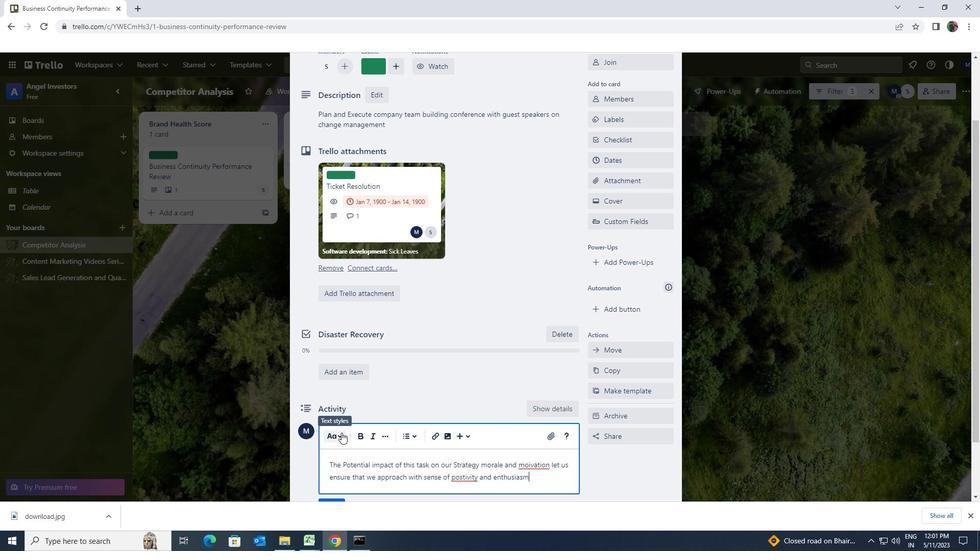 
Action: Mouse scrolled (341, 429) with delta (0, 0)
Screenshot: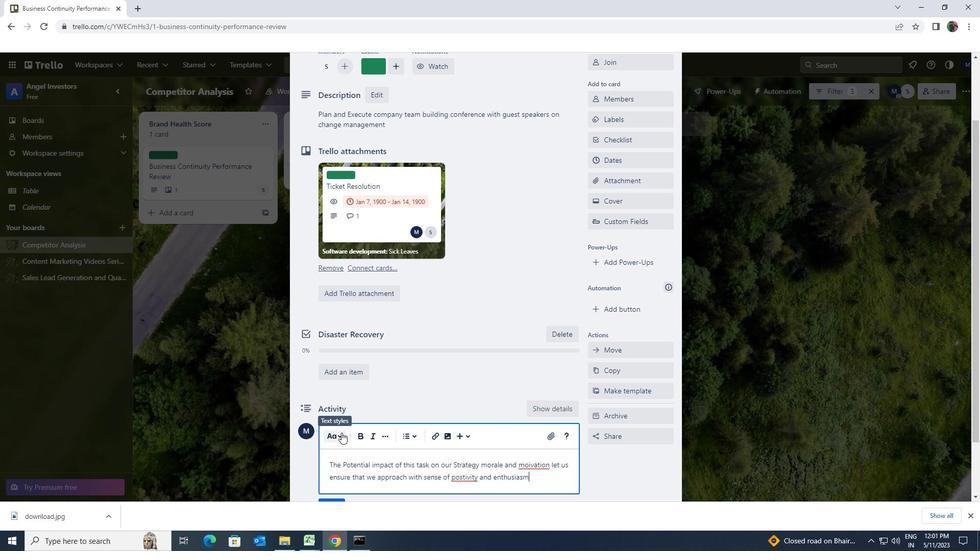 
Action: Mouse moved to (333, 434)
Screenshot: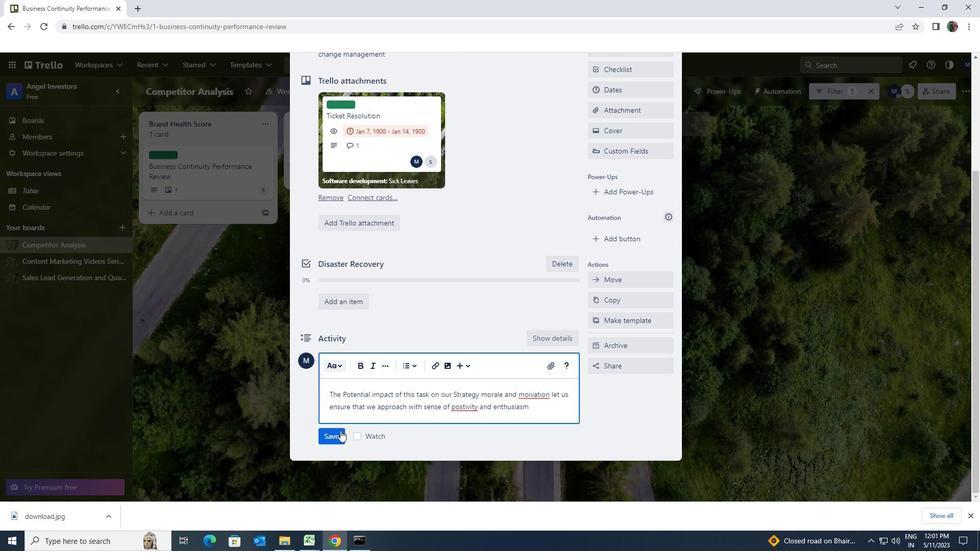 
Action: Mouse pressed left at (333, 434)
Screenshot: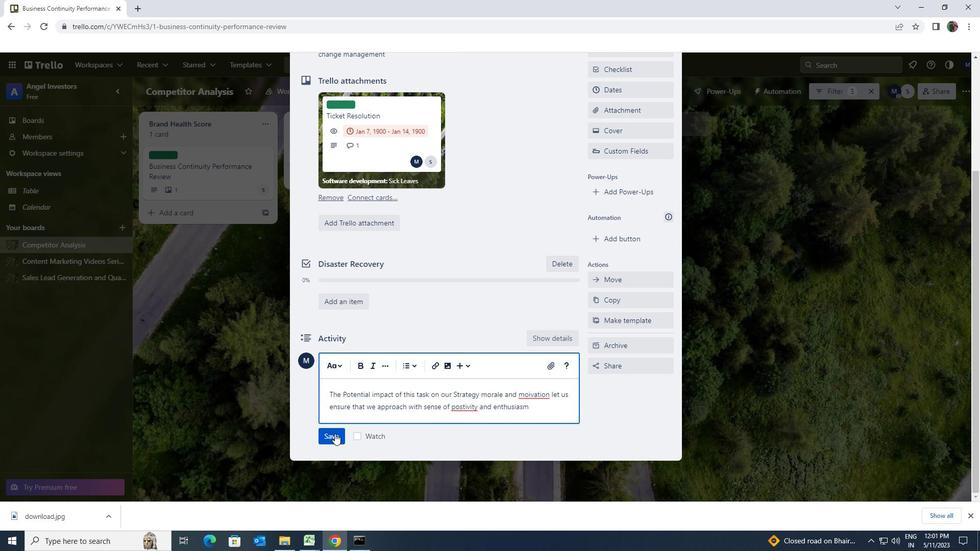
Action: Mouse moved to (505, 368)
Screenshot: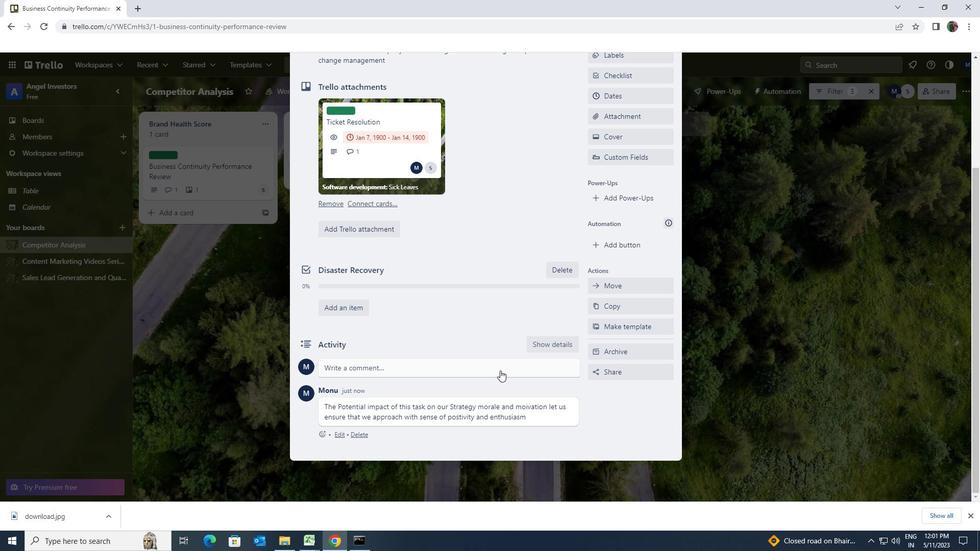 
Action: Mouse scrolled (505, 369) with delta (0, 0)
Screenshot: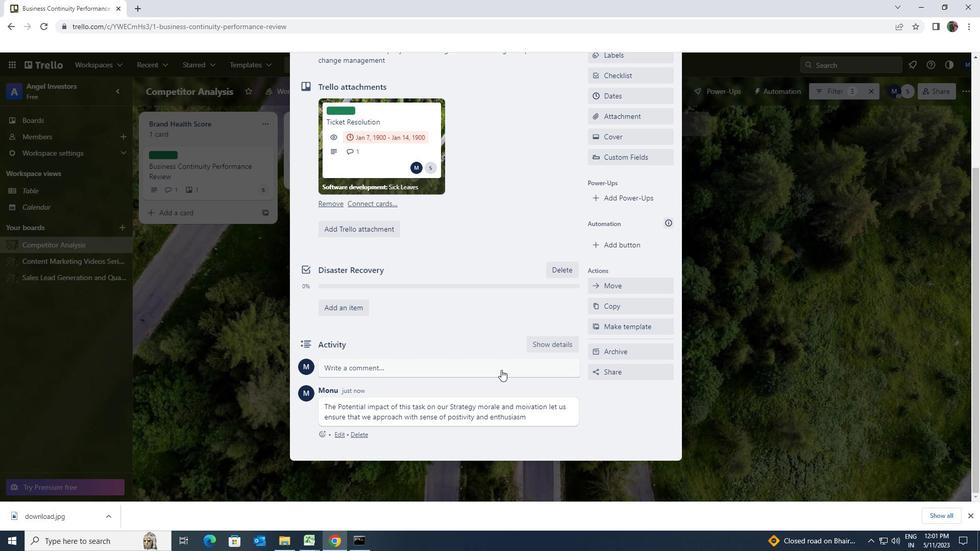 
Action: Mouse moved to (505, 367)
Screenshot: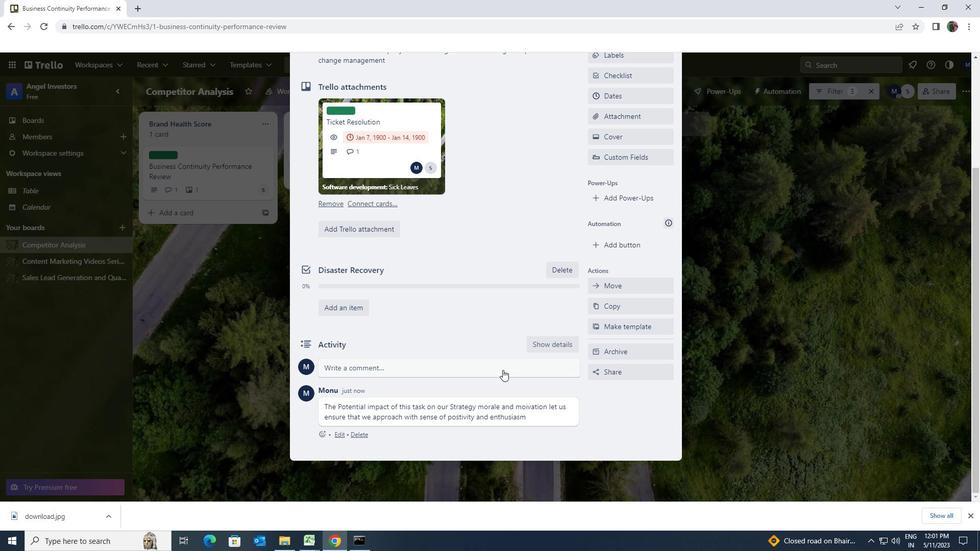 
Action: Mouse scrolled (505, 368) with delta (0, 0)
Screenshot: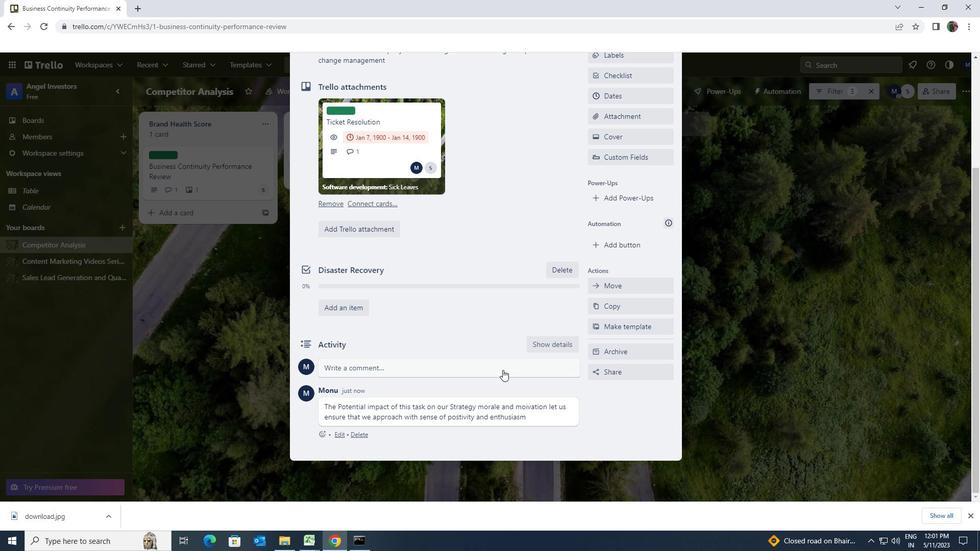 
Action: Mouse moved to (503, 364)
Screenshot: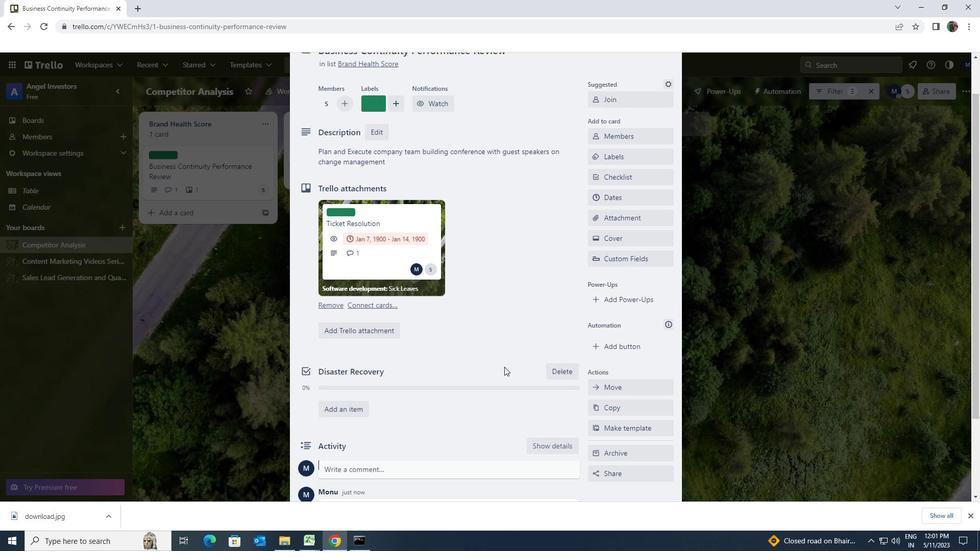 
Action: Mouse scrolled (503, 365) with delta (0, 0)
Screenshot: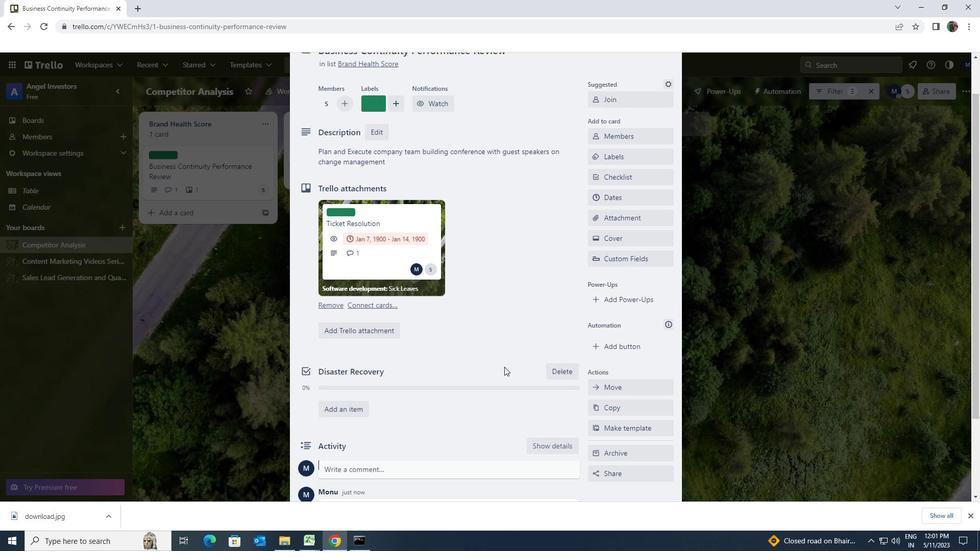 
Action: Mouse moved to (503, 363)
Screenshot: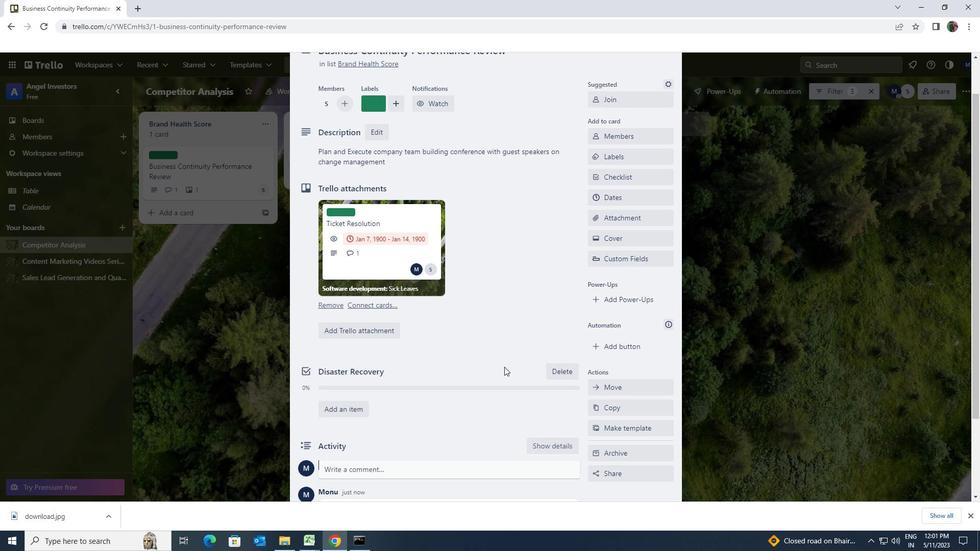 
Action: Mouse scrolled (503, 364) with delta (0, 0)
Screenshot: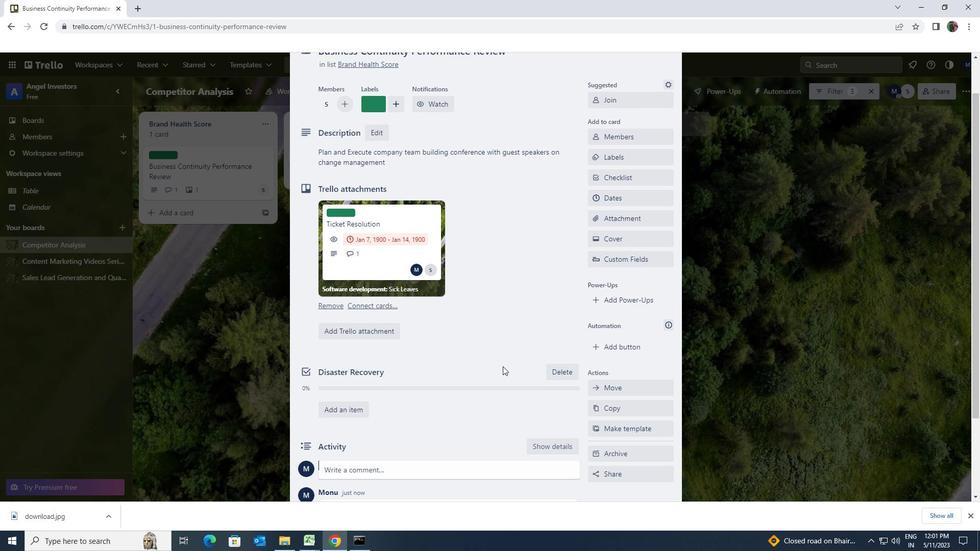 
Action: Mouse moved to (617, 248)
Screenshot: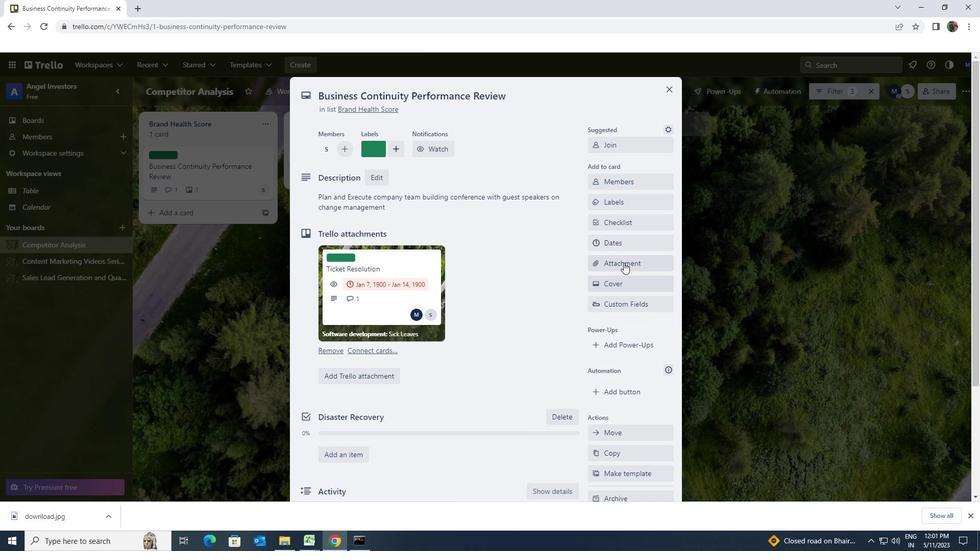 
Action: Mouse pressed left at (617, 248)
Screenshot: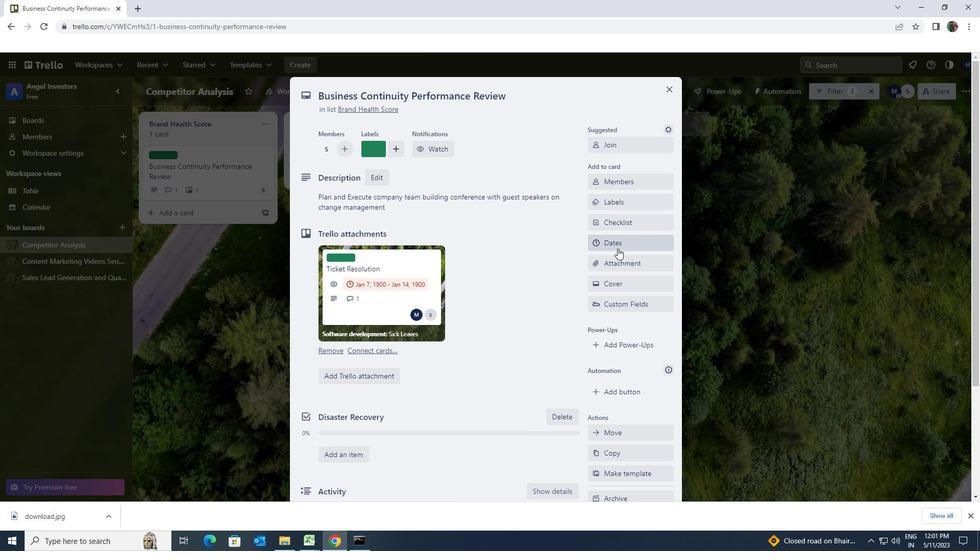 
Action: Mouse moved to (601, 274)
Screenshot: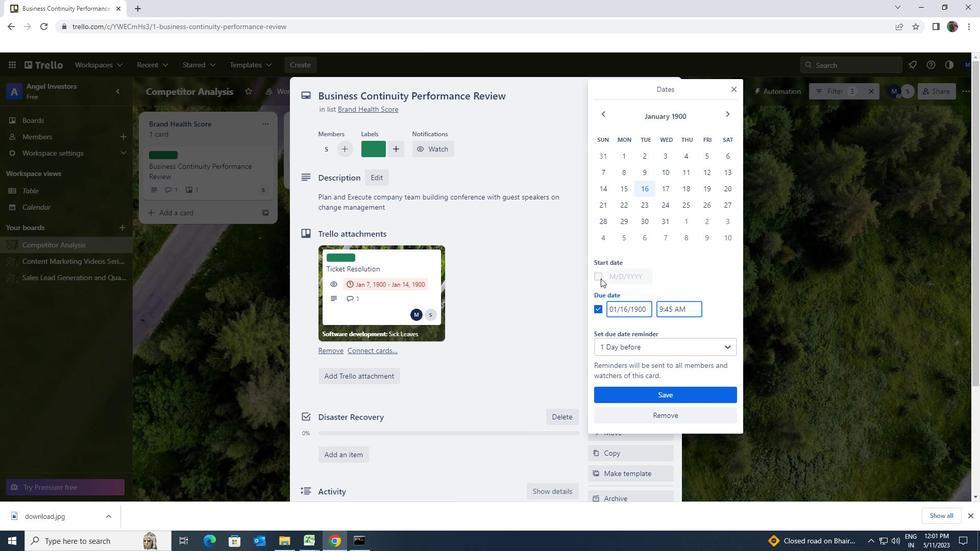 
Action: Mouse pressed left at (601, 274)
Screenshot: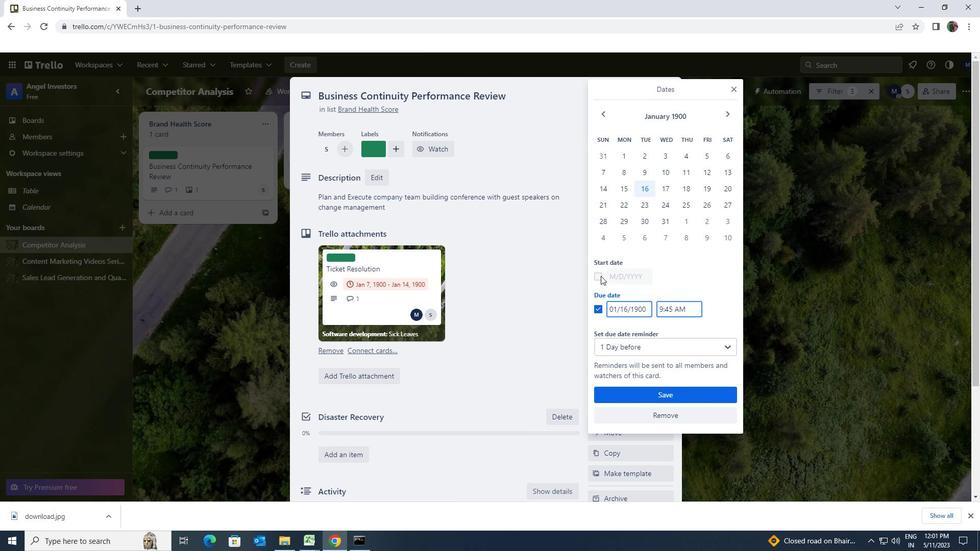 
Action: Mouse moved to (647, 277)
Screenshot: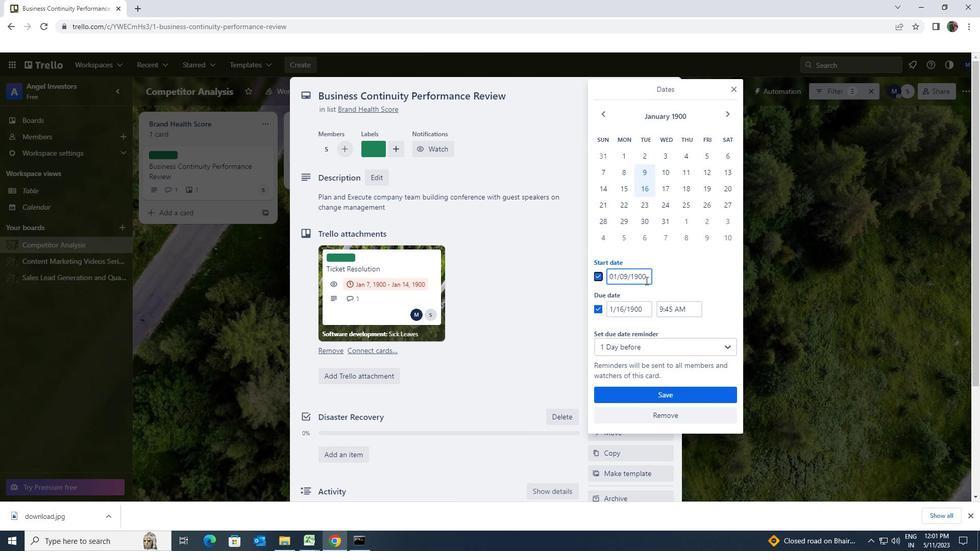 
Action: Mouse pressed left at (647, 277)
Screenshot: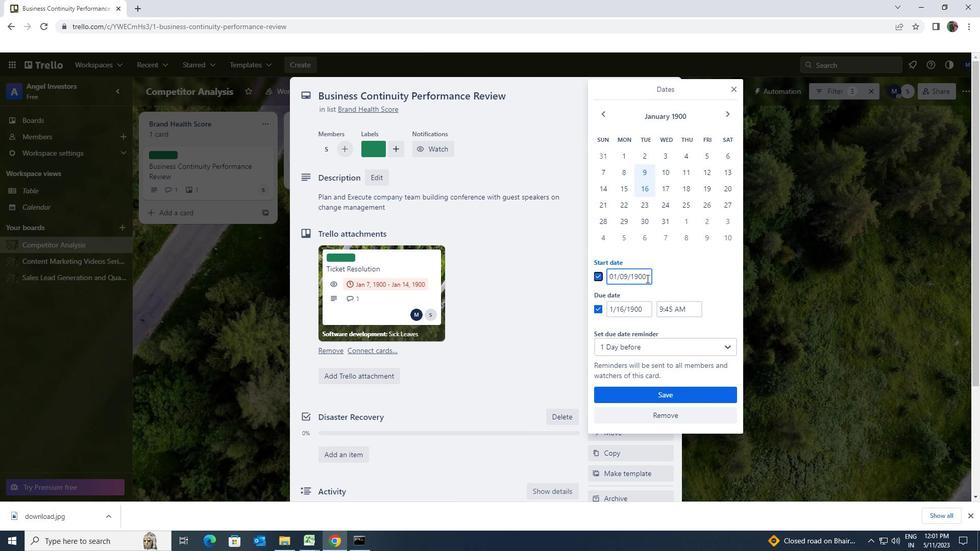 
Action: Mouse moved to (595, 282)
Screenshot: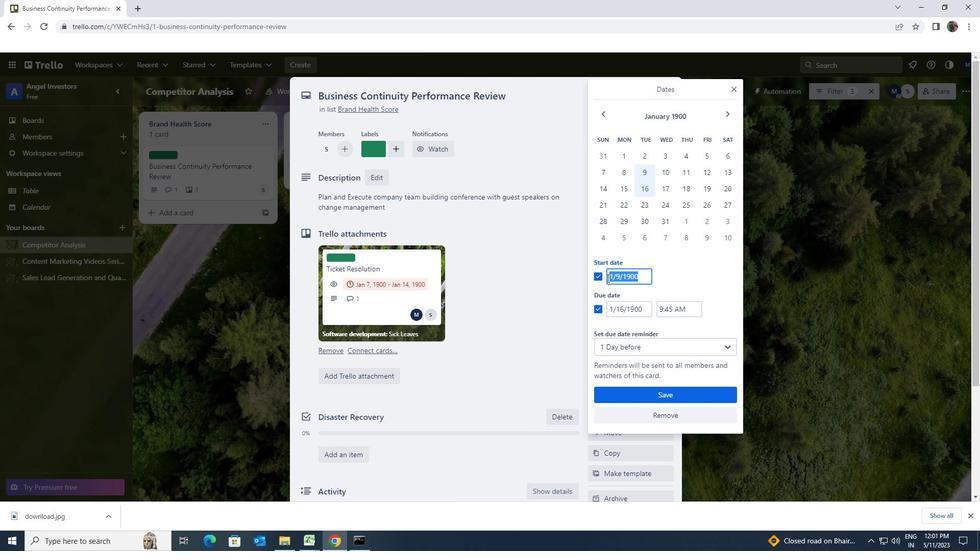
Action: Key pressed 1/1/1900
Screenshot: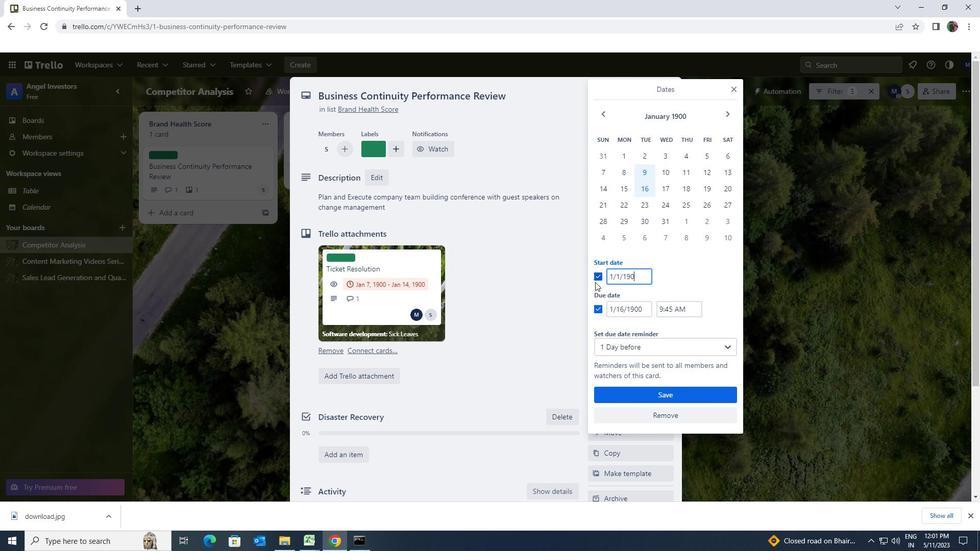 
Action: Mouse moved to (645, 310)
Screenshot: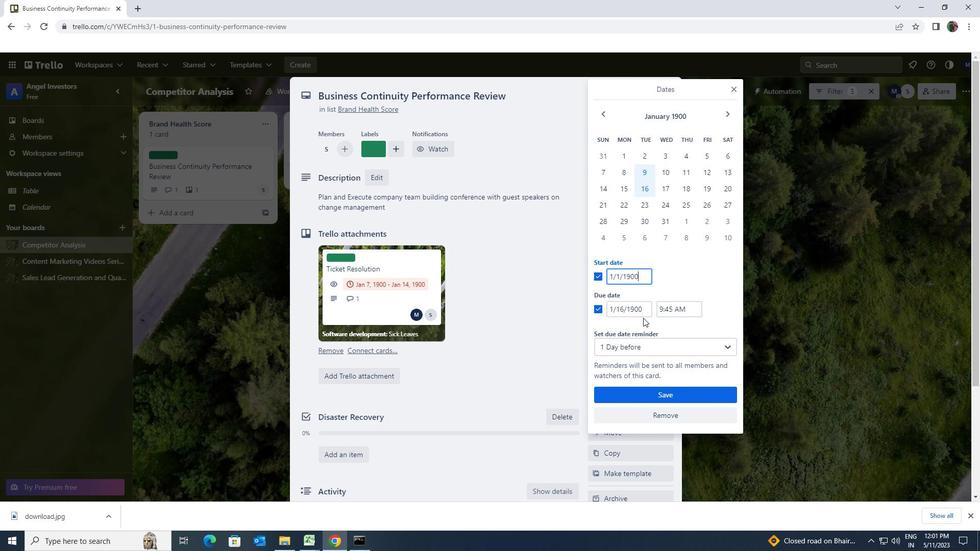 
Action: Mouse pressed left at (645, 310)
Screenshot: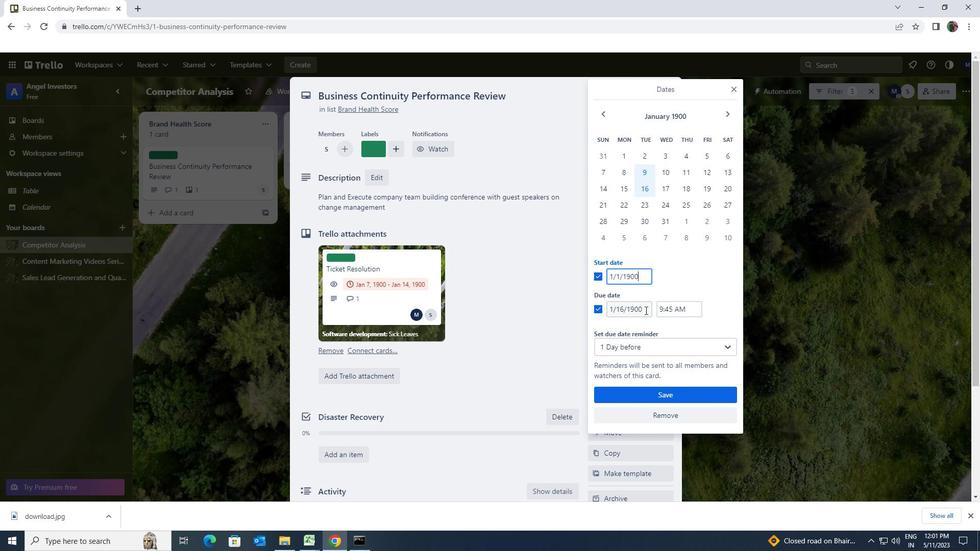 
Action: Mouse moved to (605, 306)
Screenshot: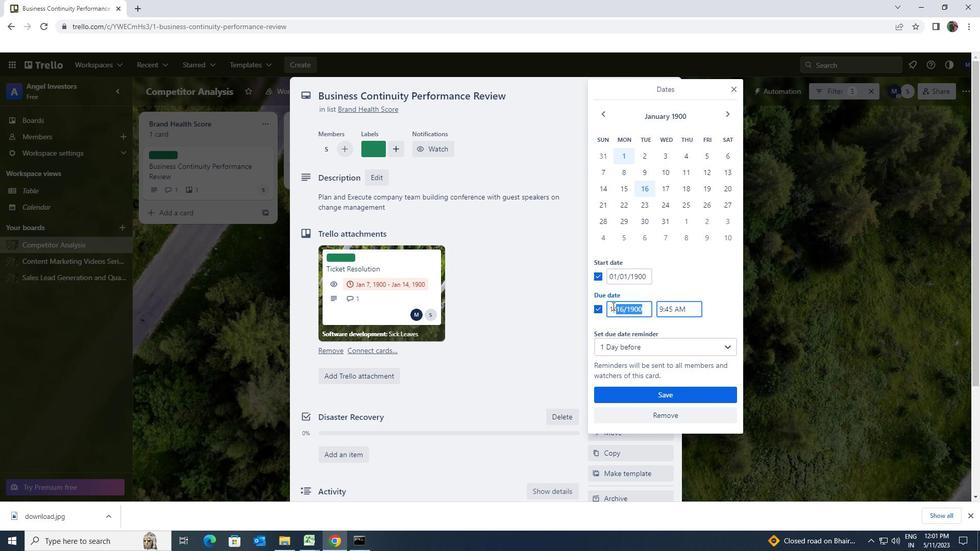 
Action: Key pressed 1/8/1900
Screenshot: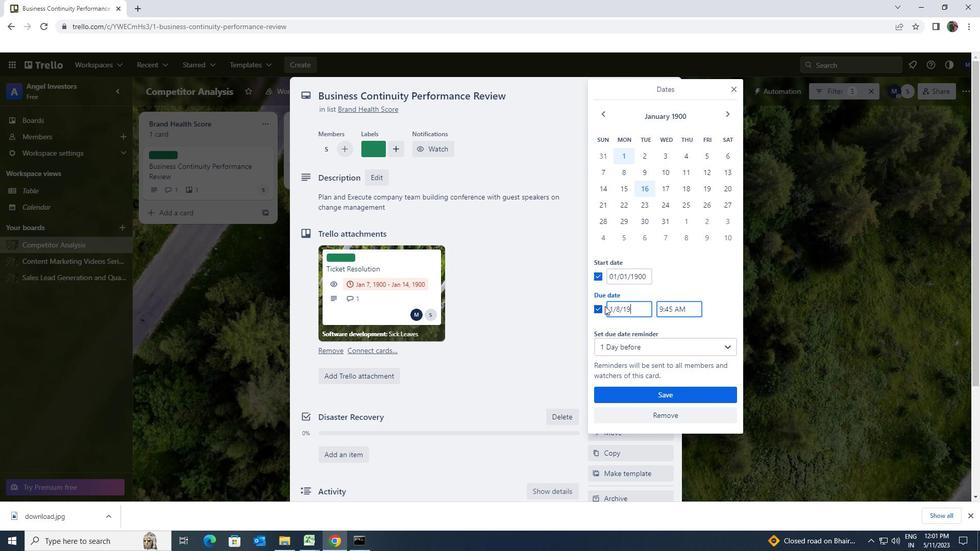 
Action: Mouse moved to (628, 391)
Screenshot: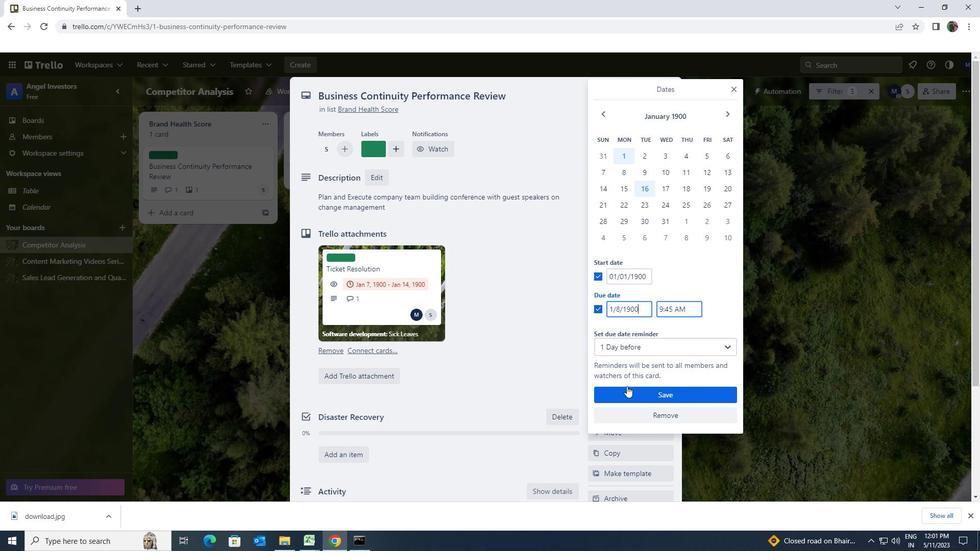 
Action: Mouse pressed left at (628, 391)
Screenshot: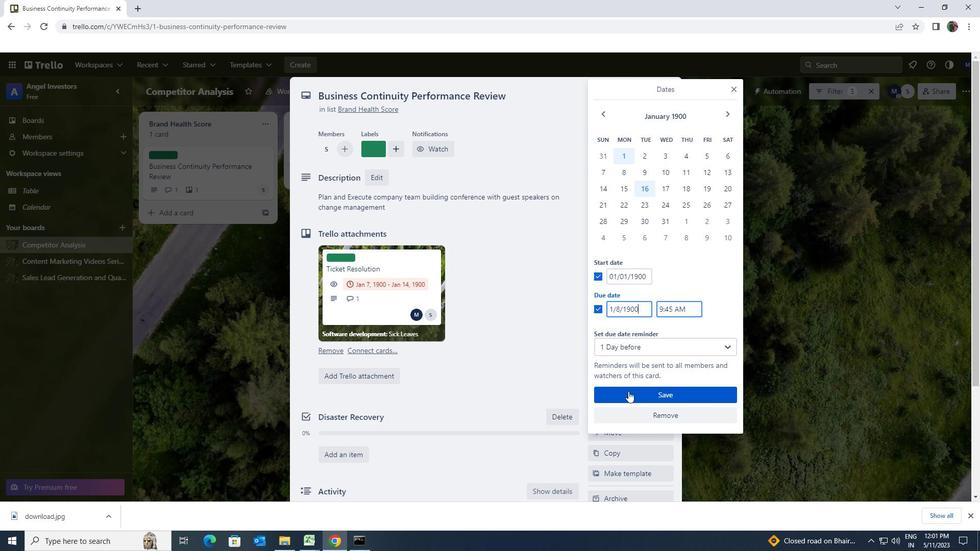 
